 Task: Open an excel sheet and write heading  Navigate Sales. Add 10 people name  'David White, Emily Green, Andrew Baker, Madison Evans, Logan King, Grace Hill, Gabriel Young, Elizabeth Flores, Samuel Reed, Avery Nelson'Item code in between  1000-2000. Product range in between  5000-20000. Add Products   TOMS Shoe, UGG Shoe, Wolverine Shoe, Z-Coil Shoe, Adidas shoe, Gucci T-shirt, Louis Vuitton bag, Zara Shirt, H&M jeans, Chanel perfume.Choose quantity  1 to 10 commission 2 percent Total Add Amount. Save page  Navigate Sales templetes book
Action: Mouse moved to (126, 157)
Screenshot: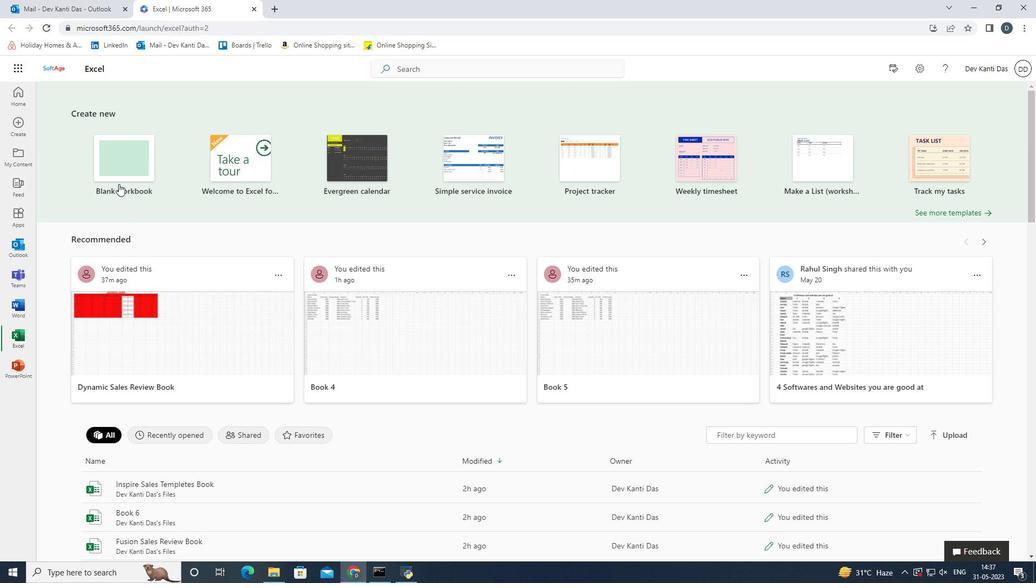 
Action: Mouse pressed left at (126, 157)
Screenshot: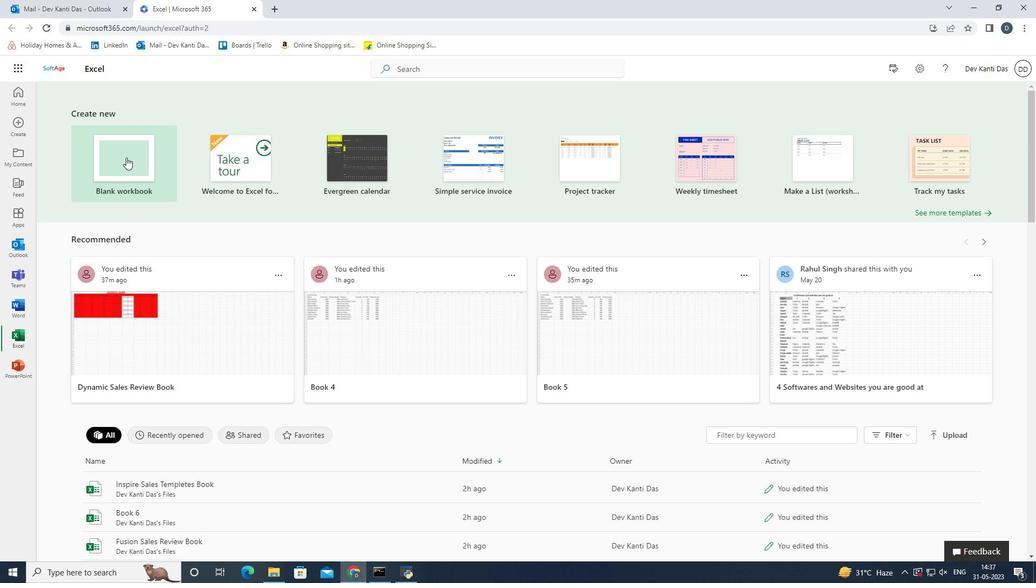 
Action: Mouse moved to (43, 184)
Screenshot: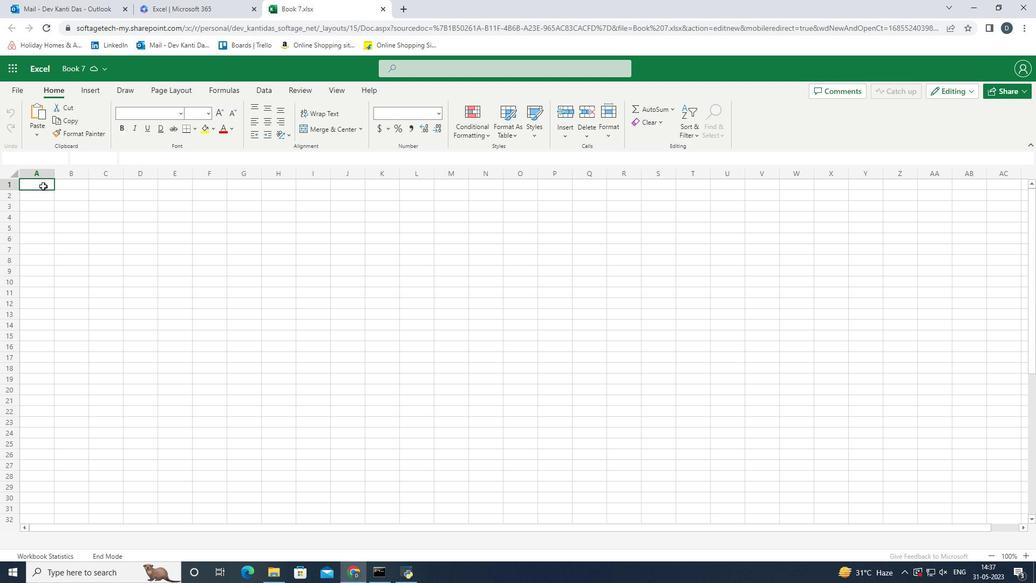 
Action: Mouse pressed left at (43, 184)
Screenshot: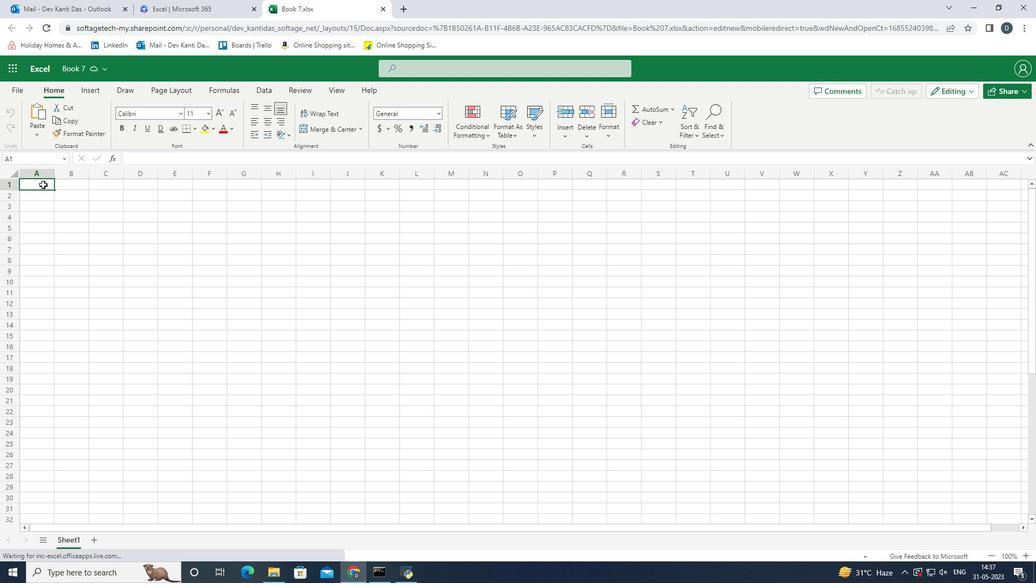 
Action: Key pressed <Key.shift><Key.shift><Key.shift><Key.shift><Key.shift><Key.shift><Key.shift><Key.shift>Navigate<Key.space><Key.shift>Sales<Key.enter>
Screenshot: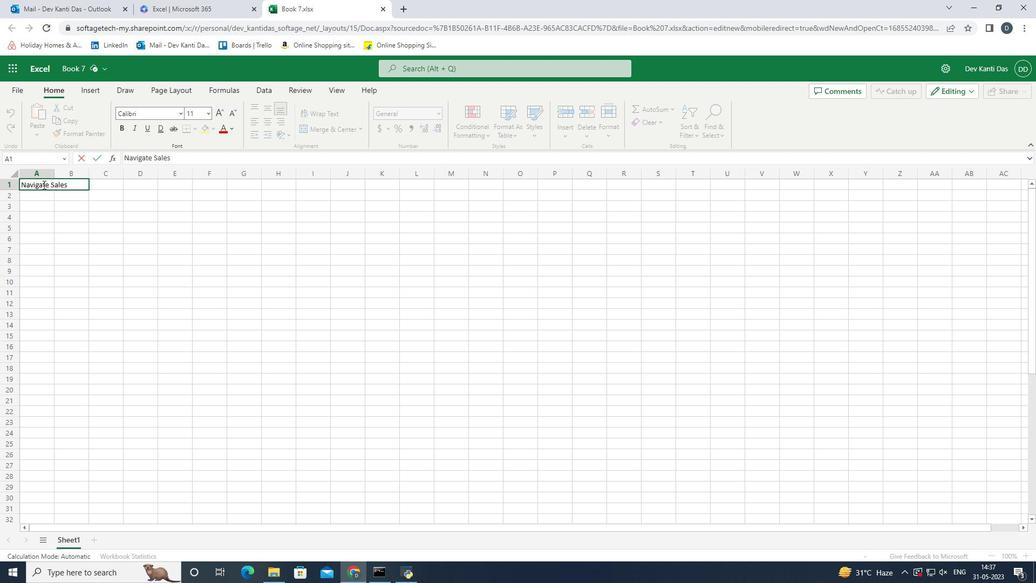 
Action: Mouse moved to (52, 177)
Screenshot: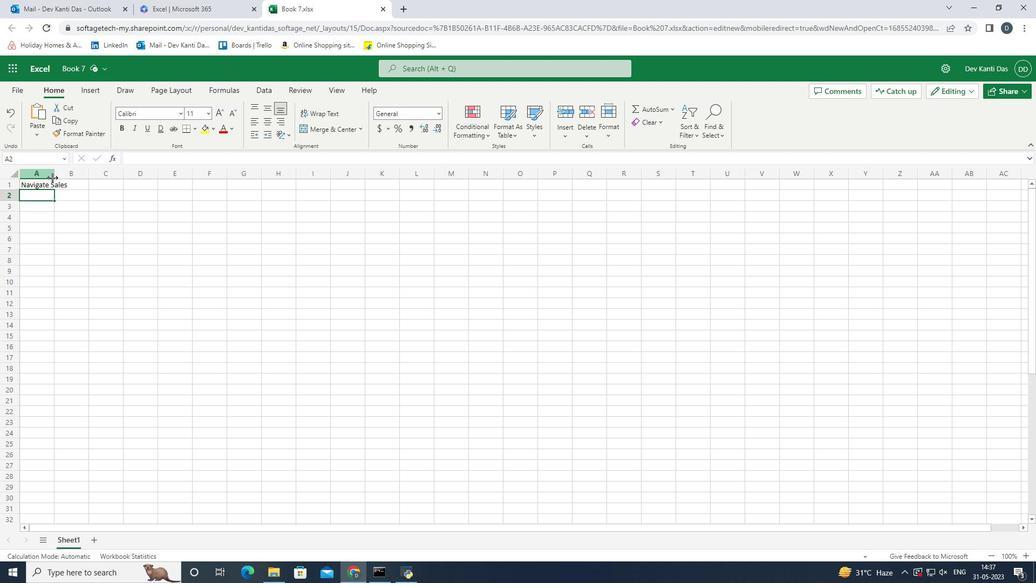 
Action: Mouse pressed left at (52, 177)
Screenshot: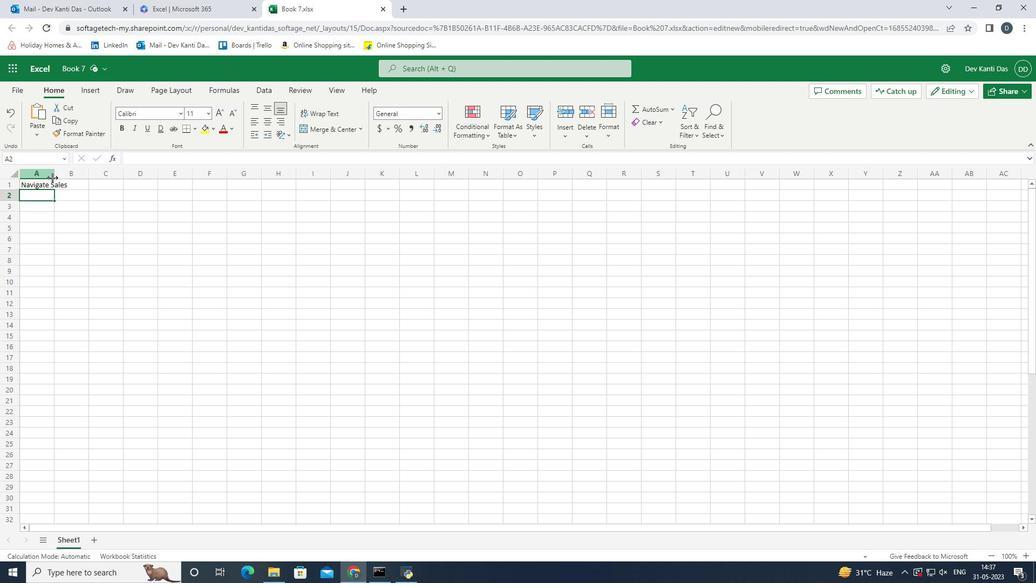 
Action: Mouse moved to (120, 283)
Screenshot: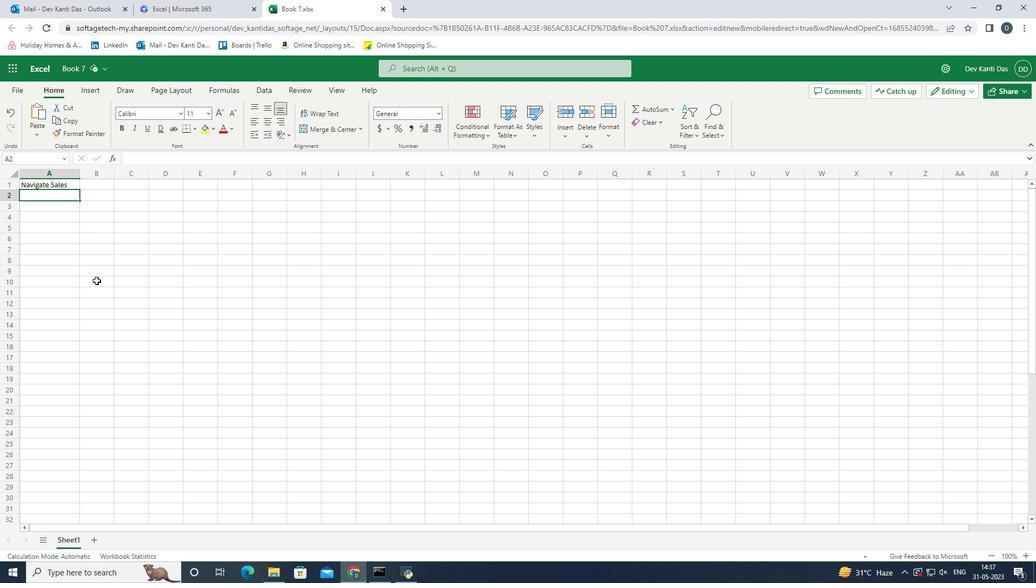 
Action: Key pressed <Key.shift>Name<Key.enter><Key.shift><Key.shift><Key.shift><Key.shift><Key.shift><Key.shift><Key.shift><Key.shift><Key.shift><Key.shift><Key.shift><Key.shift>David<Key.space><Key.shift>White<Key.enter><Key.shift>Emily<Key.space><Key.shift>Green<Key.enter><Key.shift>Andrew<Key.space><Key.shift>Baker<Key.enter><Key.shift_r><Key.shift_r><Key.shift_r>Madisnon<Key.space><Key.shift>Evans<Key.enter><Key.shift_r>Logan<Key.space><Key.shift_r><Key.shift_r><Key.shift_r><Key.shift_r><Key.shift_r><Key.shift_r><Key.shift_r><Key.shift_r><Key.shift_r>King<Key.enter><Key.shift><Key.shift><Key.shift><Key.shift>Grace<Key.space><Key.shift_r><Key.shift_r><Key.shift_r><Key.shift_r><Key.shift_r><Key.shift_r><Key.shift_r><Key.shift_r>Hill<Key.enter><Key.shift>Gabriel<Key.space><Key.shift><Key.shift><Key.shift><Key.shift><Key.shift><Key.shift><Key.shift><Key.shift><Key.shift><Key.shift><Key.shift><Key.shift><Key.shift><Key.shift><Key.shift><Key.shift><Key.shift><Key.shift><Key.shift><Key.shift><Key.shift><Key.shift><Key.shift><Key.shift><Key.shift><Key.shift><Key.shift><Key.shift><Key.shift><Key.shift><Key.shift><Key.shift><Key.shift><Key.shift><Key.shift><Key.shift><Key.shift><Key.shift><Key.shift><Key.shift><Key.shift><Key.shift><Key.shift><Key.shift><Key.shift><Key.shift><Key.shift><Key.shift><Key.shift><Key.shift><Key.shift><Key.shift><Key.shift><Key.shift><Key.shift><Key.shift><Key.shift><Key.shift><Key.shift><Key.shift><Key.shift><Key.shift><Key.shift><Key.shift>Young<Key.enter><Key.shift>Elizabeth<Key.space><Key.shift>Flores<Key.enter><Key.shift>Samuel<Key.space><Key.shift>Reed<Key.enter><Key.shift>Avery<Key.space><Key.shift_r><Key.shift_r><Key.shift_r><Key.shift_r>Nelson<Key.right><Key.up><Key.up><Key.up><Key.up><Key.up><Key.up><Key.up><Key.up><Key.up><Key.up>
Screenshot: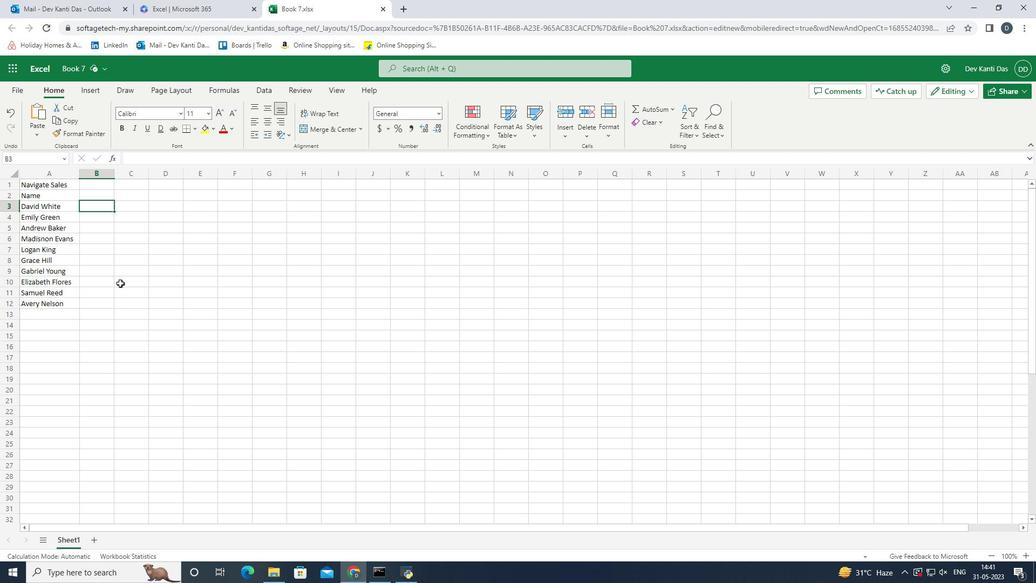 
Action: Mouse moved to (193, 271)
Screenshot: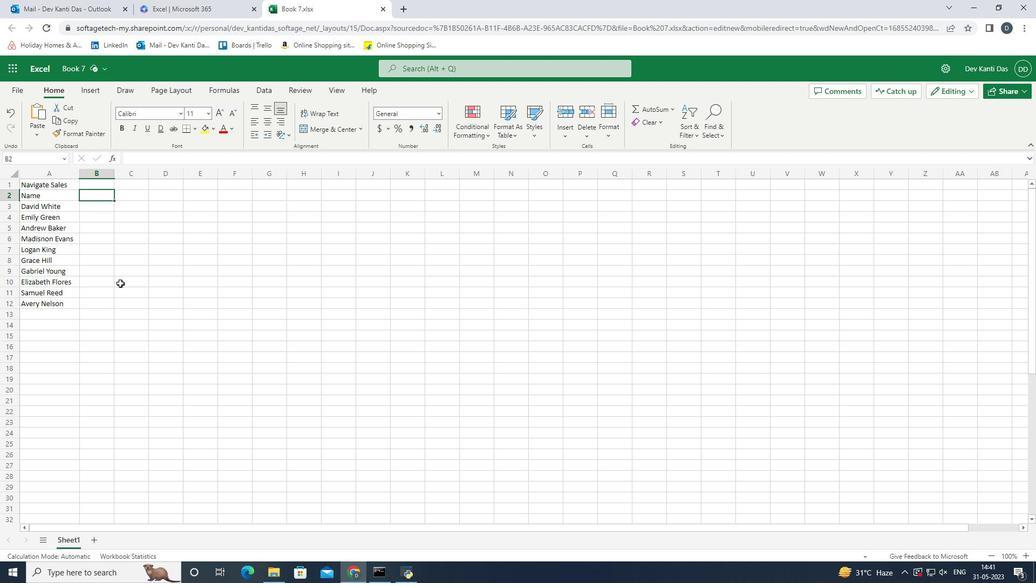
Action: Key pressed <Key.shift><Key.shift><Key.shift><Key.shift><Key.shift>Item<Key.space><Key.shift>Code<Key.enter>
Screenshot: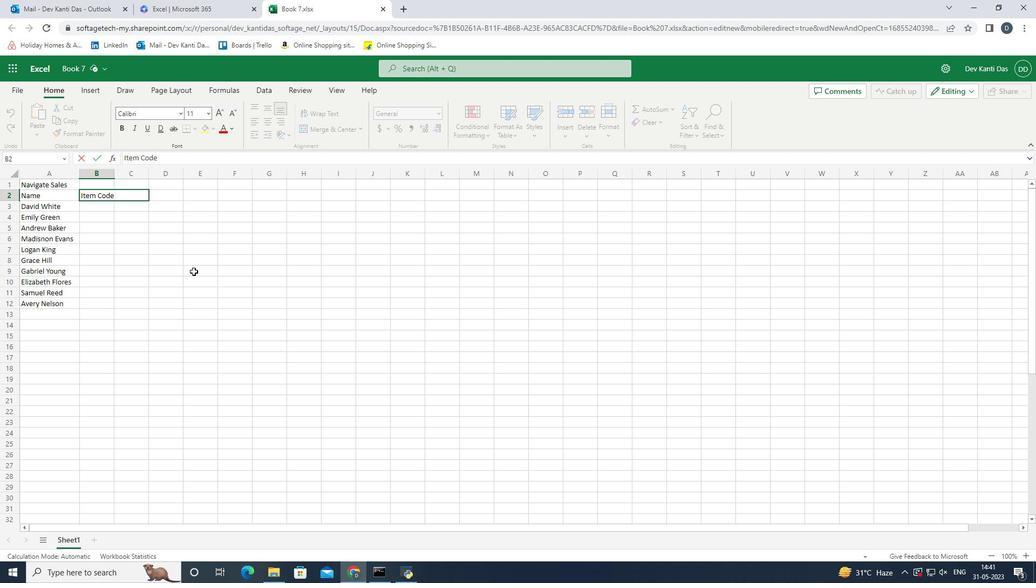 
Action: Mouse moved to (114, 176)
Screenshot: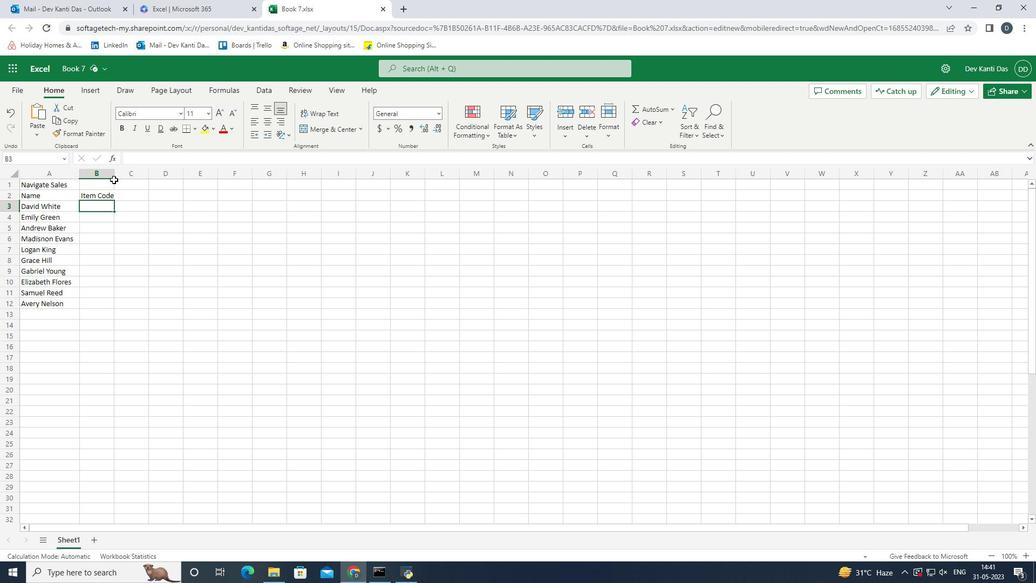 
Action: Mouse pressed left at (114, 176)
Screenshot: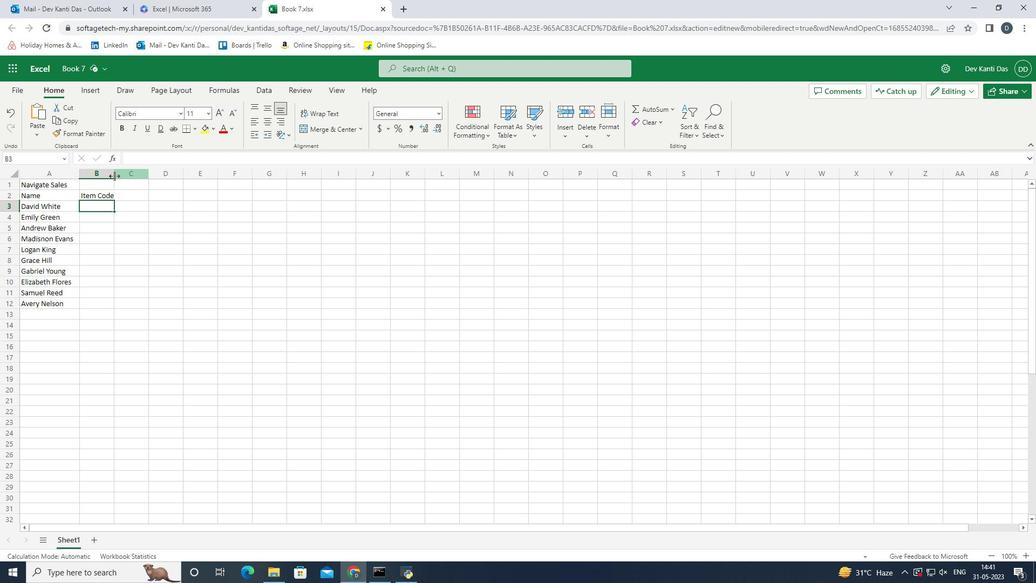 
Action: Mouse moved to (223, 234)
Screenshot: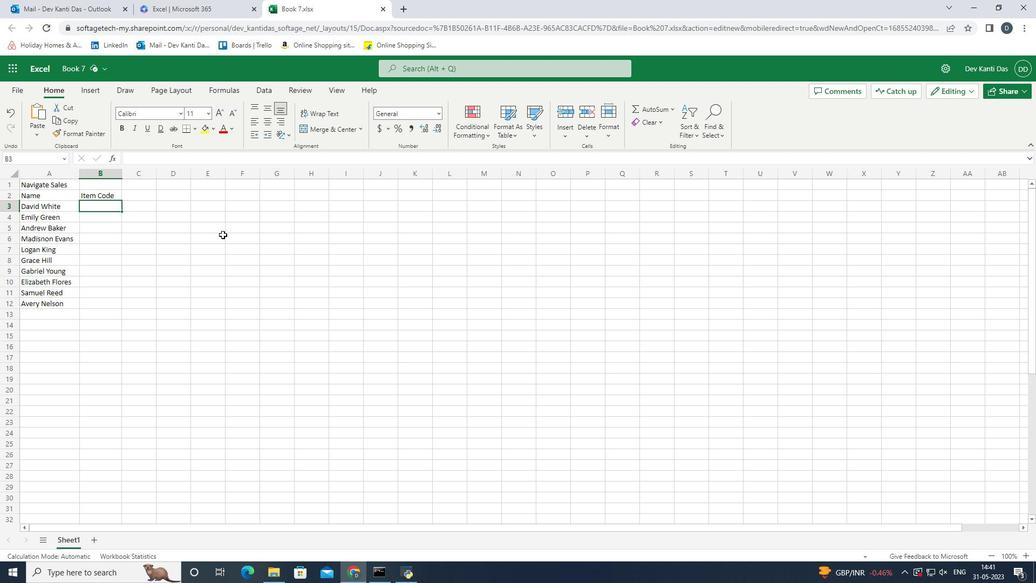 
Action: Key pressed 1100
Screenshot: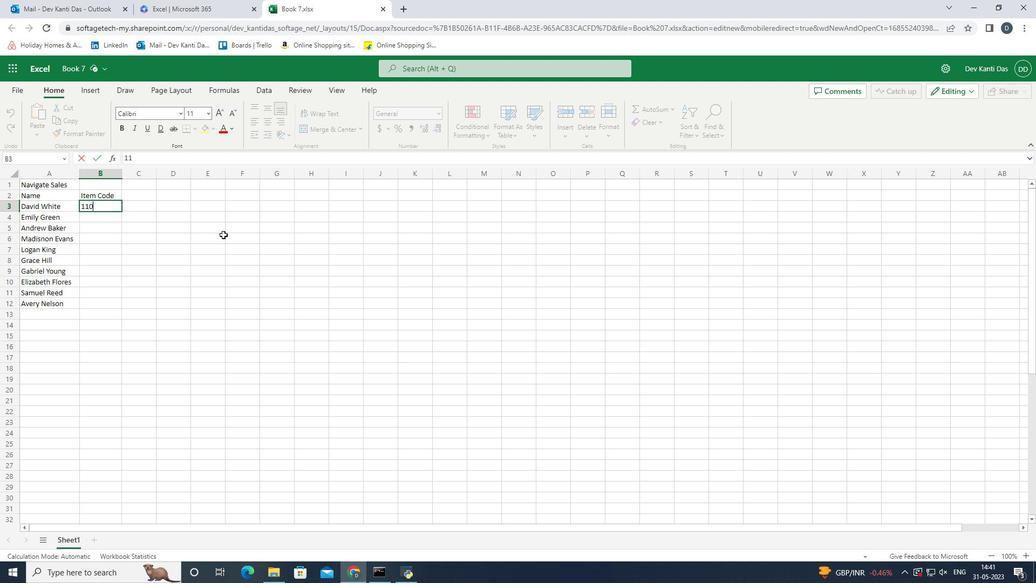 
Action: Mouse moved to (224, 234)
Screenshot: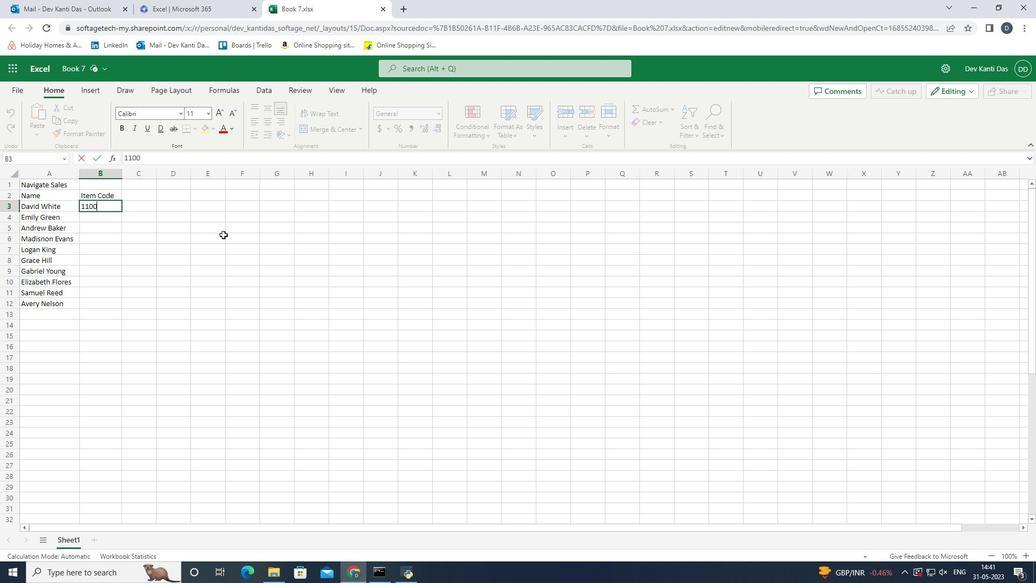 
Action: Key pressed <Key.enter>1200<Key.enter>1300<Key.enter>1400<Key.enter>1500<Key.enter>1600<Key.enter>1700<Key.enter>1800<Key.enter>1900<Key.enter>2000<Key.right><Key.up><Key.up><Key.up><Key.up><Key.up><Key.up><Key.up><Key.up><Key.up><Key.up><Key.shift>Product<Key.space><Key.shift>Range<Key.down>
Screenshot: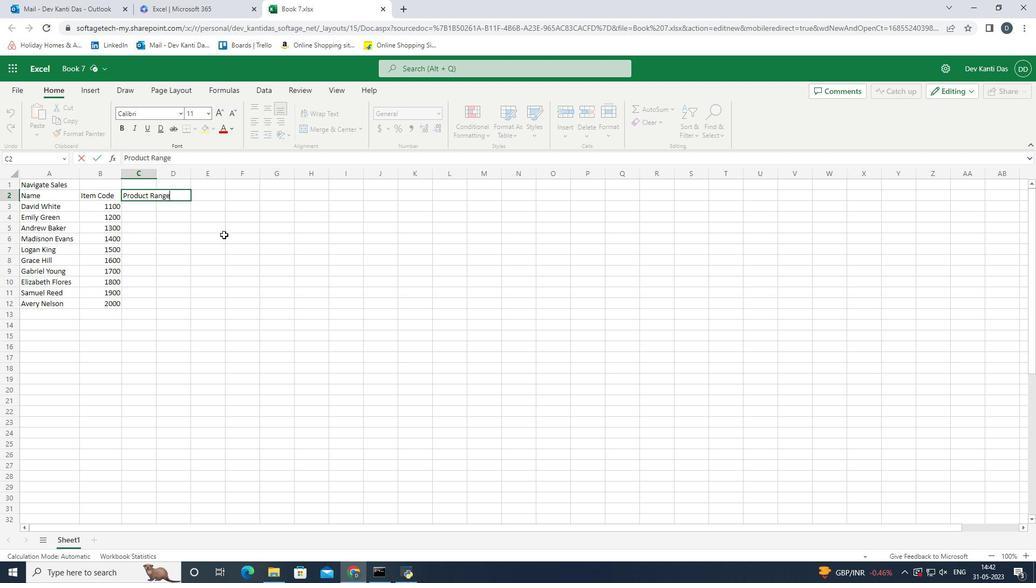 
Action: Mouse moved to (155, 172)
Screenshot: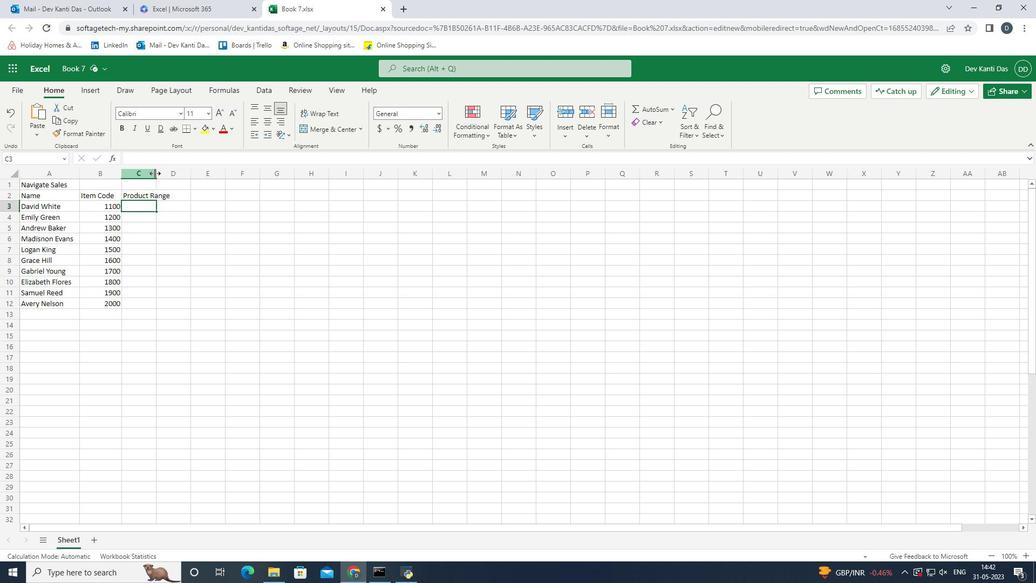 
Action: Mouse pressed left at (155, 172)
Screenshot: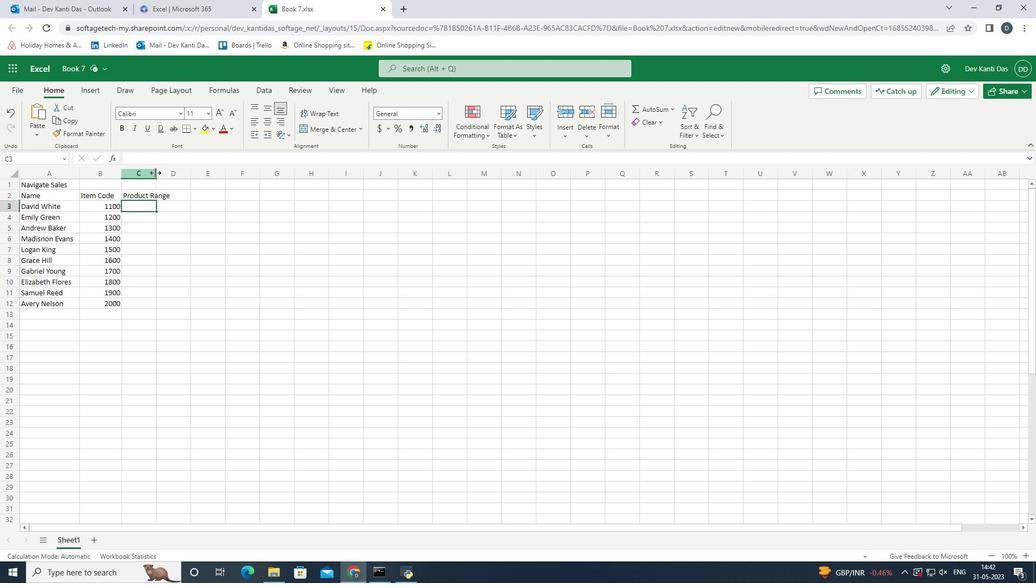 
Action: Mouse moved to (291, 248)
Screenshot: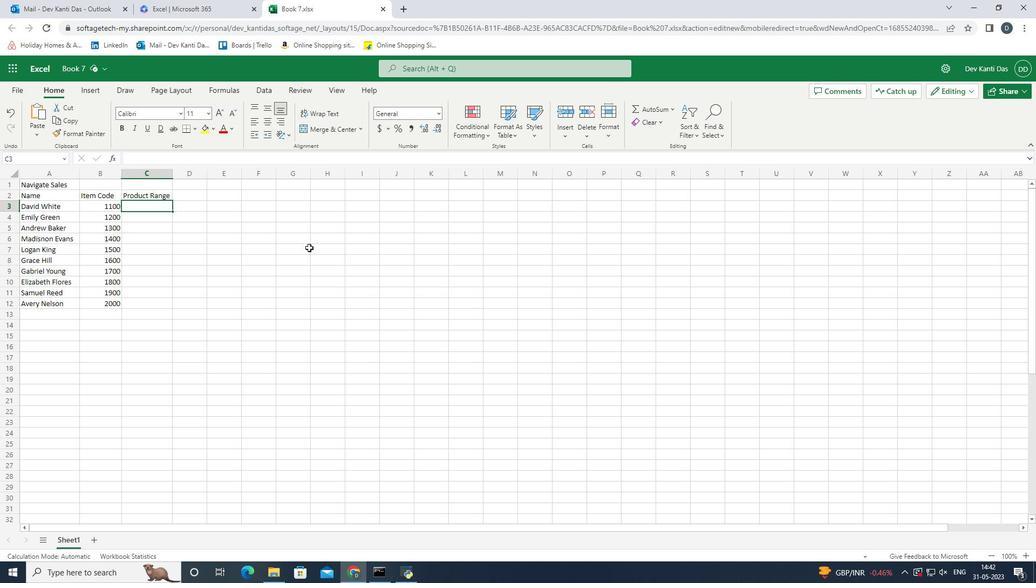 
Action: Key pressed 5300<Key.enter>5600<Key.enter>5900<Key.enter>6200<Key.enter>6500<Key.enter>6800<Key.enter>7
Screenshot: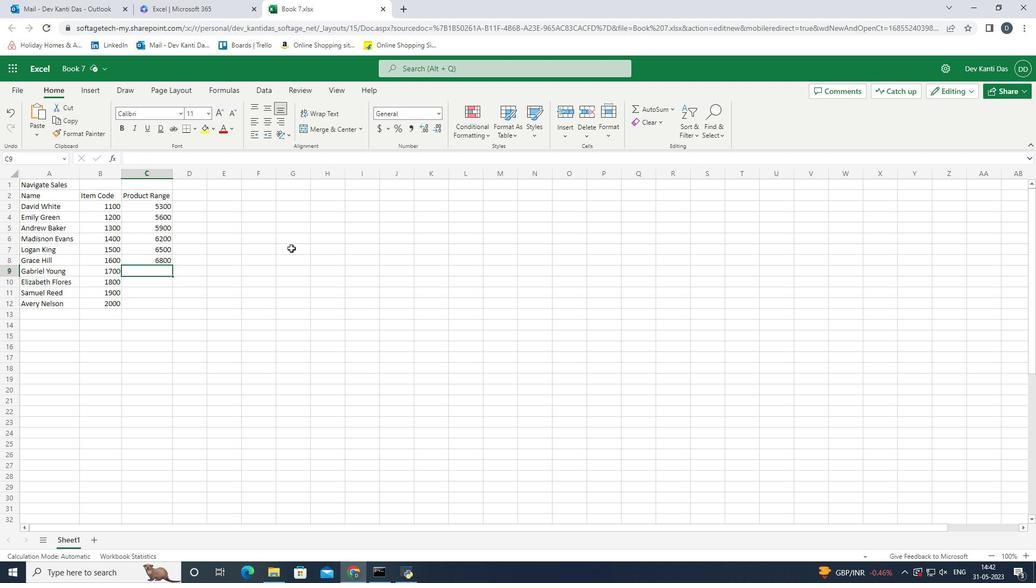 
Action: Mouse moved to (362, 253)
Screenshot: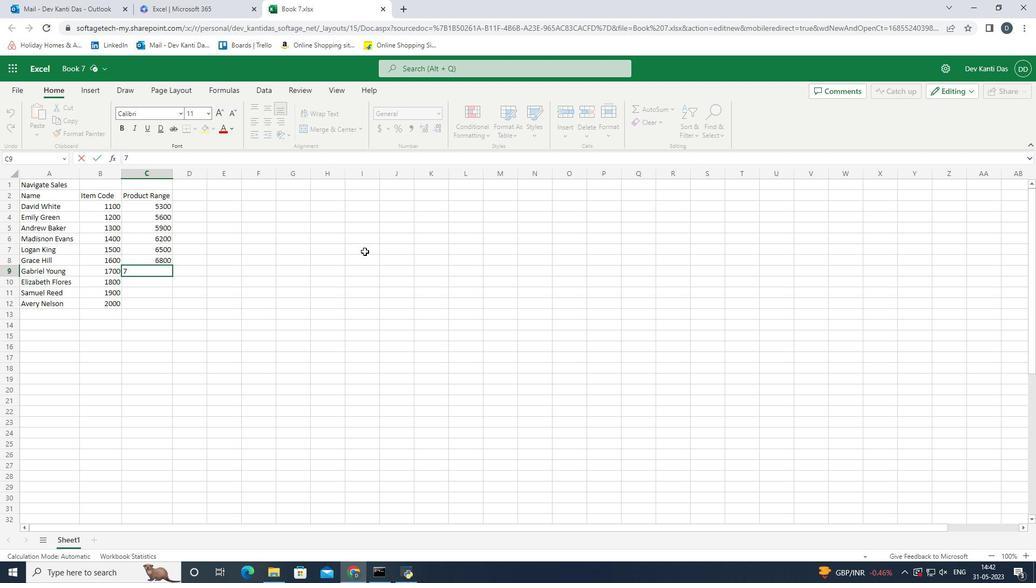 
Action: Key pressed 100<Key.enter>7400
Screenshot: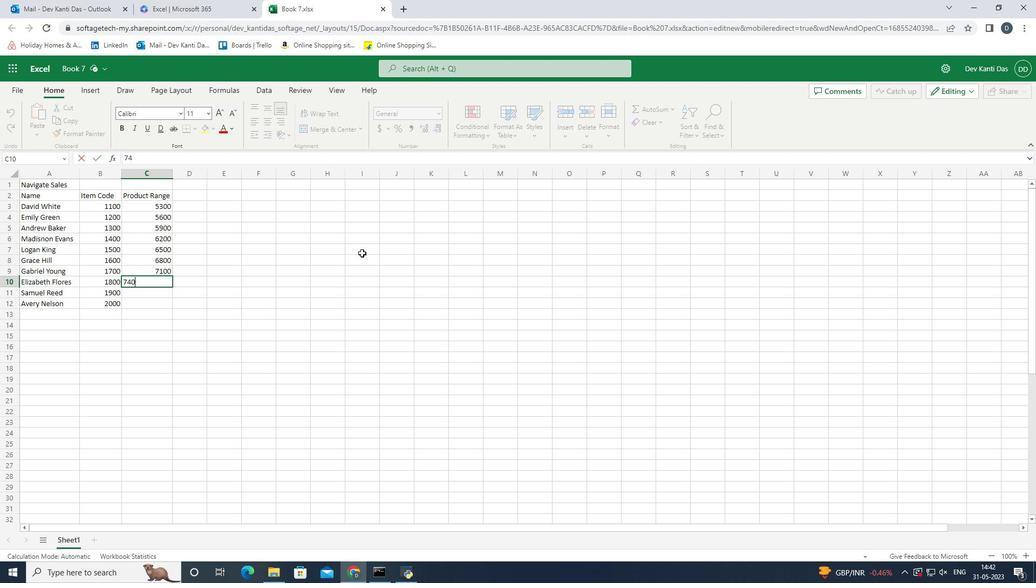 
Action: Mouse moved to (442, 282)
Screenshot: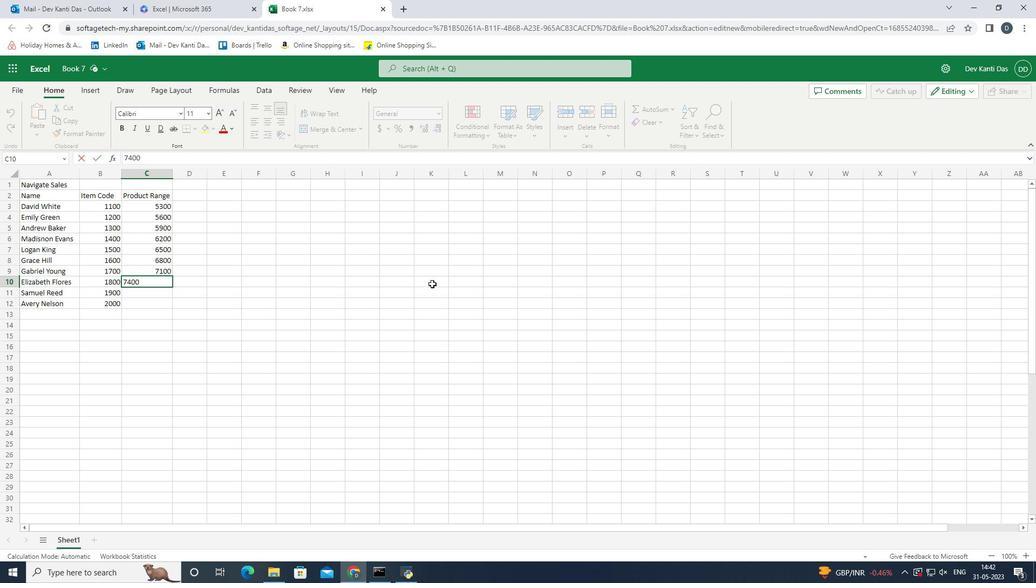 
Action: Key pressed <Key.enter>7700<Key.enter>8<Key.backspace><Key.up><Key.backspace><Key.up><Key.backspace><Key.up><Key.backspace><Key.up><Key.backspace><Key.up><Key.backspace><Key.up><Key.backspace><Key.up><Key.backspace><Key.up><Key.backspace><Key.up><Key.backspace><Key.down><Key.up><Key.down><Key.up>6500<Key.enter>=6500+1500<Key.enter>=<Key.backspace>9500<Key.enter>11000<Key.enter>
Screenshot: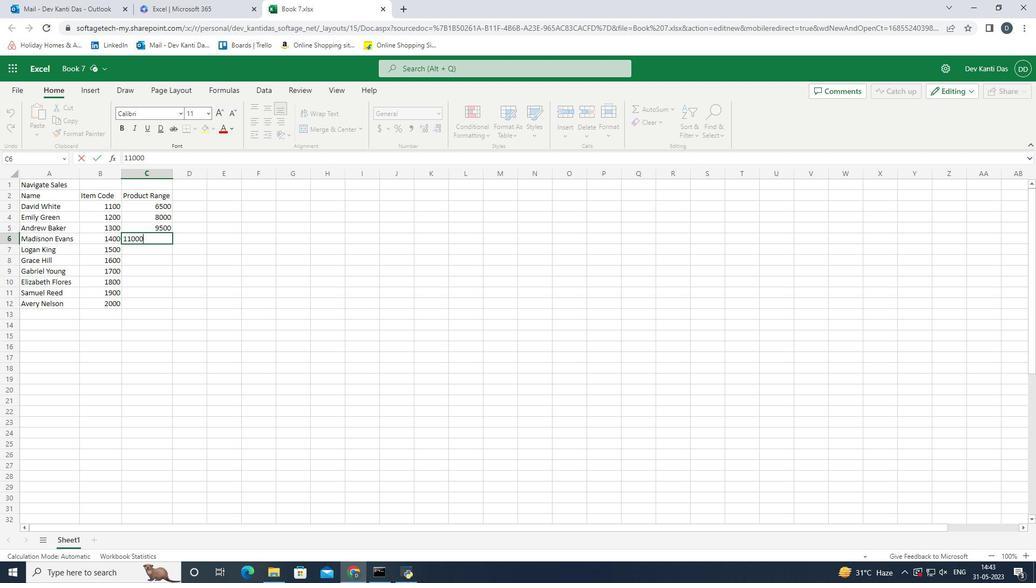 
Action: Mouse moved to (548, 334)
Screenshot: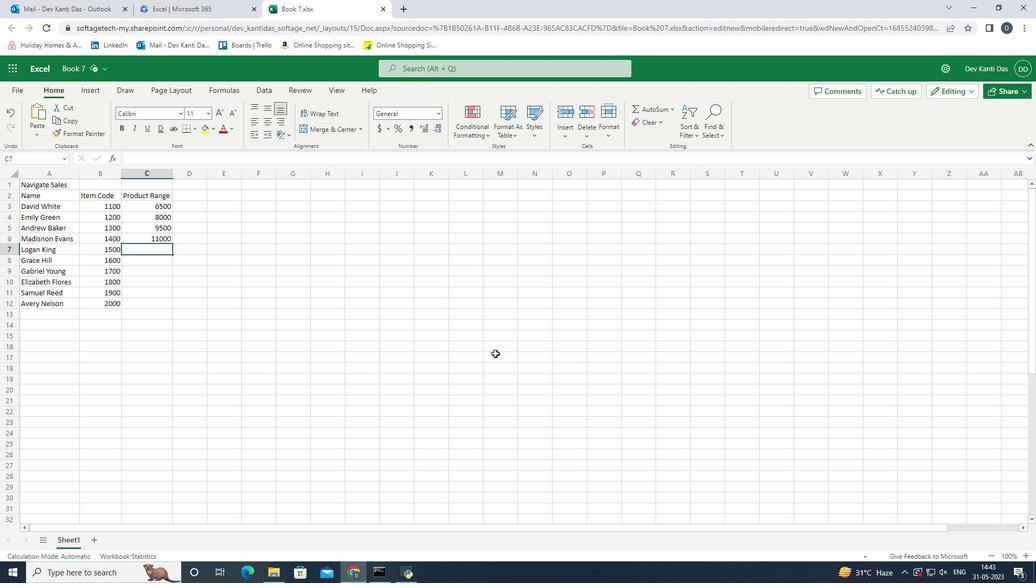 
Action: Key pressed 12500<Key.enter>1400<Key.enter><Key.up>14000<Key.enter>15500<Key.enter>17000<Key.enter>17500<Key.enter>19000<Key.enter><Key.up><Key.up><Key.up><Key.up><Key.up><Key.up><Key.up><Key.up><Key.up><Key.up><Key.down><Key.up><Key.down><Key.up><Key.down><Key.down><Key.down><Key.down><Key.down><Key.down><Key.down><Key.down><Key.down><Key.right><Key.right><Key.left><Key.up><Key.up><Key.up><Key.up><Key.up><Key.up><Key.up><Key.up><Key.up><Key.up>
Screenshot: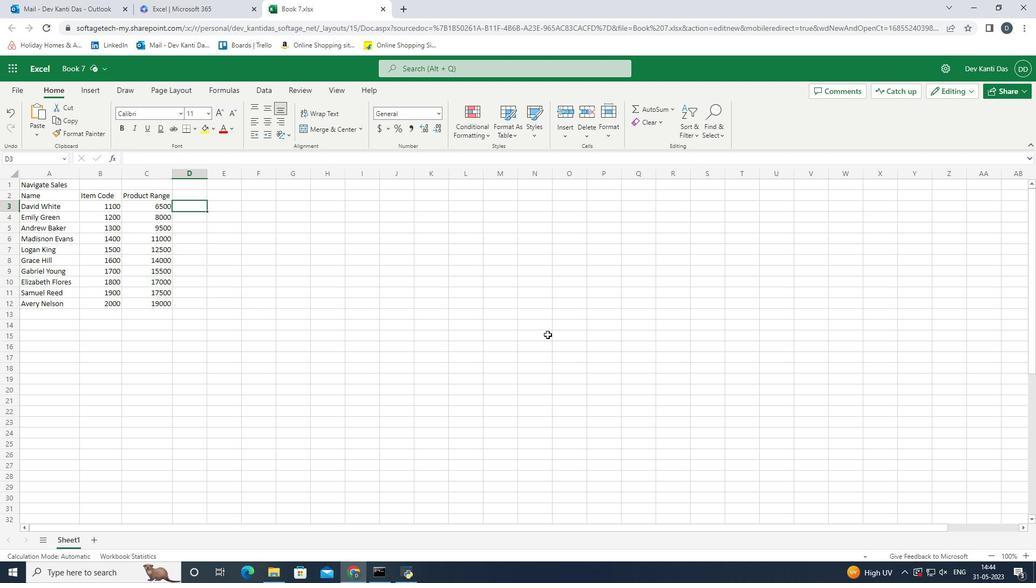
Action: Mouse moved to (563, 377)
Screenshot: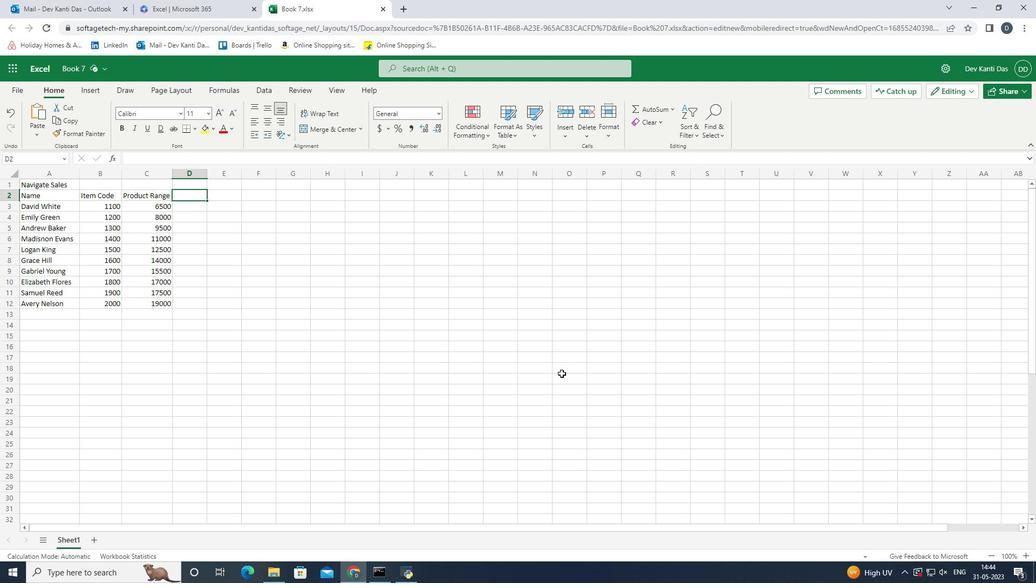 
Action: Key pressed <Key.shift><Key.shift><Key.shift><Key.shift><Key.shift><Key.shift><Key.shift><Key.shift><Key.shift><Key.shift><Key.shift>Product<Key.enter><Key.shift>TOMS<Key.space><Key.shift>Shoe<Key.enter><Key.shift>U<Key.shift><Key.shift><Key.shift><Key.shift><Key.shift><Key.shift><Key.shift><Key.shift>GG<Key.space><Key.shift>Shoe<Key.enter>
Screenshot: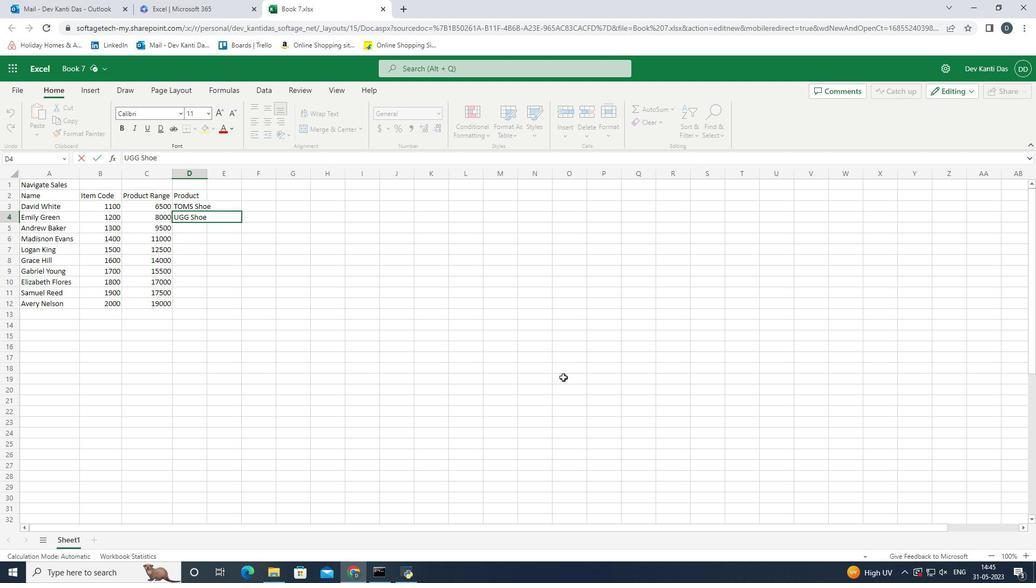 
Action: Mouse moved to (479, 348)
Screenshot: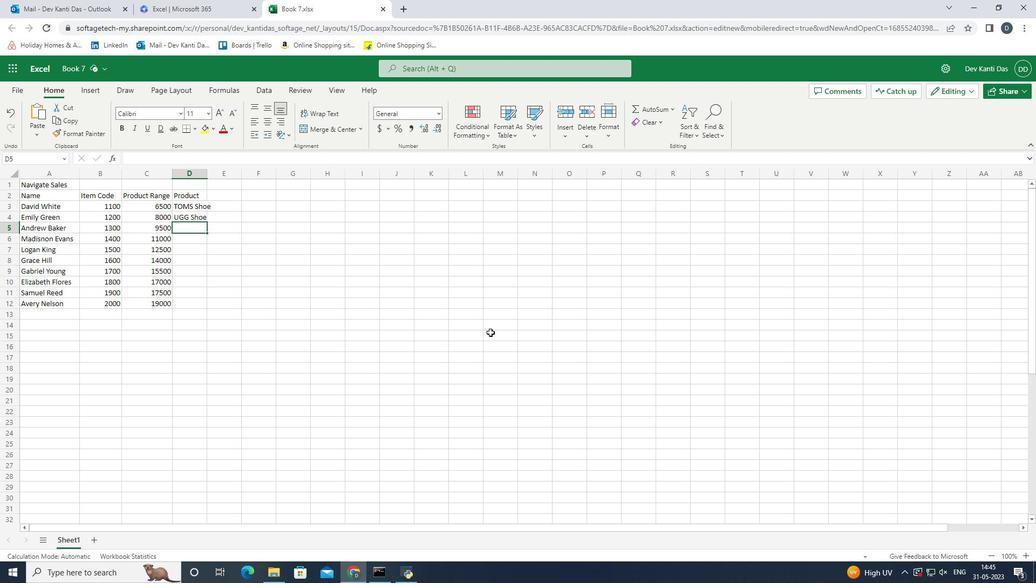 
Action: Key pressed <Key.shift><Key.shift><Key.shift><Key.shift><Key.shift><Key.shift><Key.shift><Key.shift><Key.shift><Key.shift><Key.shift>Wolverine<Key.space><Key.shift>Shoe<Key.enter><Key.shift>Z-<Key.shift>Coil<Key.space><Key.shift>Shoe<Key.enter><Key.shift>Adidas<Key.space><Key.shift>Shoe<Key.enter><Key.shift>Gucci<Key.space><Key.shift>T-shirt<Key.enter><Key.shift_r>Louis<Key.space><Key.shift><Key.shift>Vuitton<Key.space>bag<Key.enter><Key.shift>Zara<Key.space><Key.shift>Shirt<Key.enter><Key.shift_r><Key.shift_r><Key.shift_r><Key.shift_r><Key.shift_r><Key.shift_r>H<Key.shift><Key.shift><Key.shift><Key.shift><Key.shift><Key.shift><Key.shift><Key.shift><Key.shift><Key.shift><Key.shift><Key.shift><Key.shift><Key.shift><Key.shift><Key.shift><Key.shift><Key.shift><Key.shift><Key.shift><Key.shift><Key.shift><Key.shift><Key.shift><Key.shift><Key.shift><Key.shift><Key.shift><Key.shift><Key.shift>&<Key.shift><Key.shift><Key.shift><Key.shift><Key.shift><Key.shift>M<Key.space><Key.shift_r>Jeans<Key.enter><Key.shift><Key.shift><Key.shift><Key.shift><Key.shift><Key.shift><Key.shift><Key.shift><Key.shift><Key.shift><Key.shift><Key.shift><Key.shift><Key.shift><Key.shift><Key.shift><Key.shift><Key.shift><Key.shift><Key.shift><Key.shift><Key.shift><Key.shift><Key.shift><Key.shift><Key.shift><Key.shift><Key.shift>Chanel<Key.space><Key.shift_r>Perfume<Key.right>
Screenshot: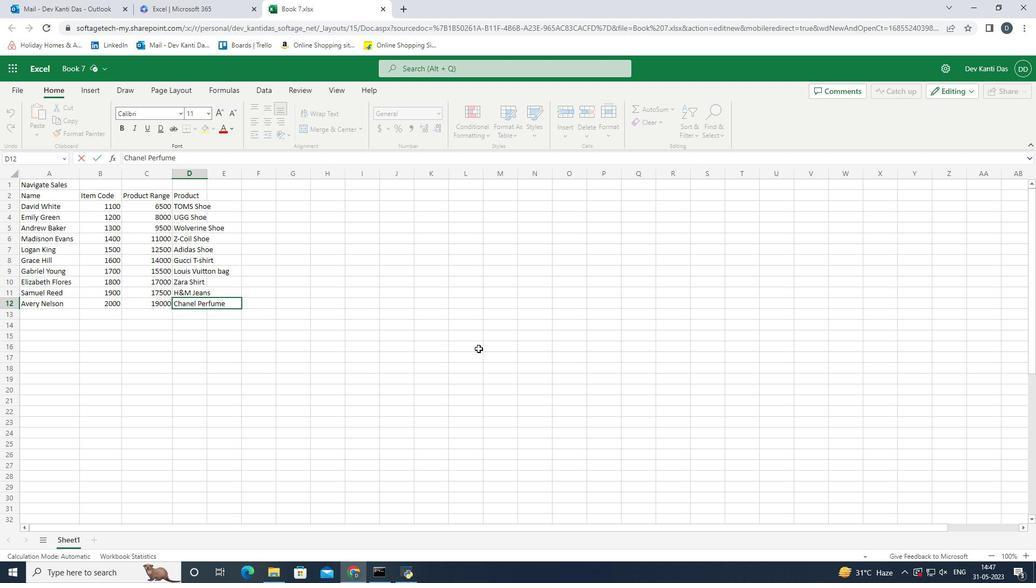 
Action: Mouse moved to (206, 174)
Screenshot: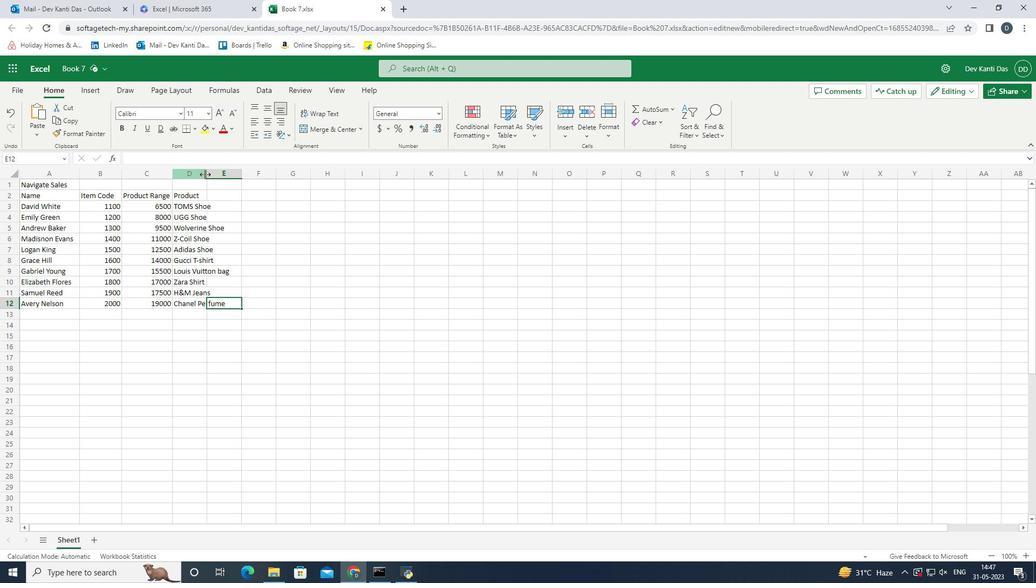 
Action: Mouse pressed left at (206, 174)
Screenshot: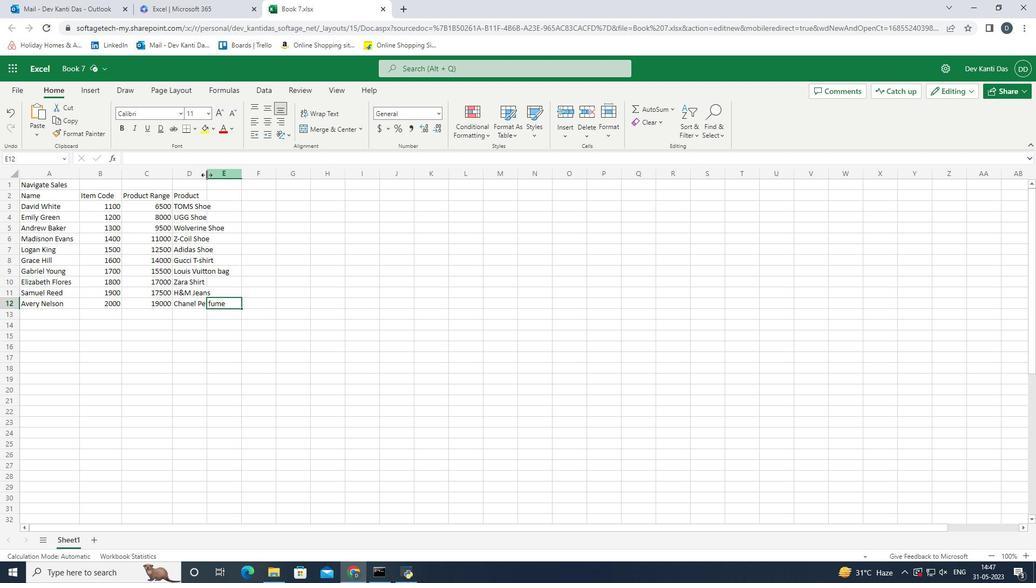 
Action: Mouse moved to (252, 192)
Screenshot: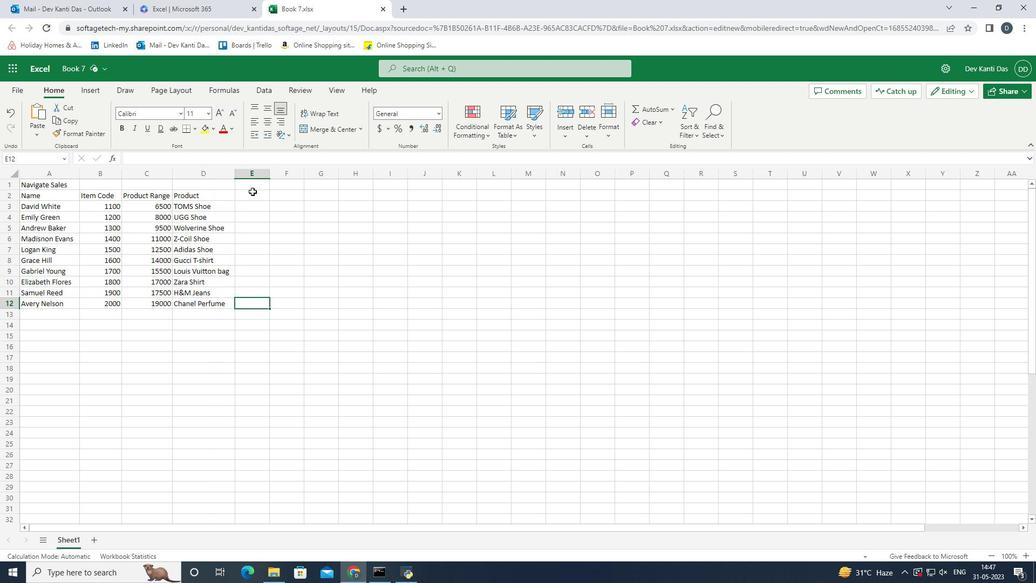
Action: Mouse pressed left at (252, 192)
Screenshot: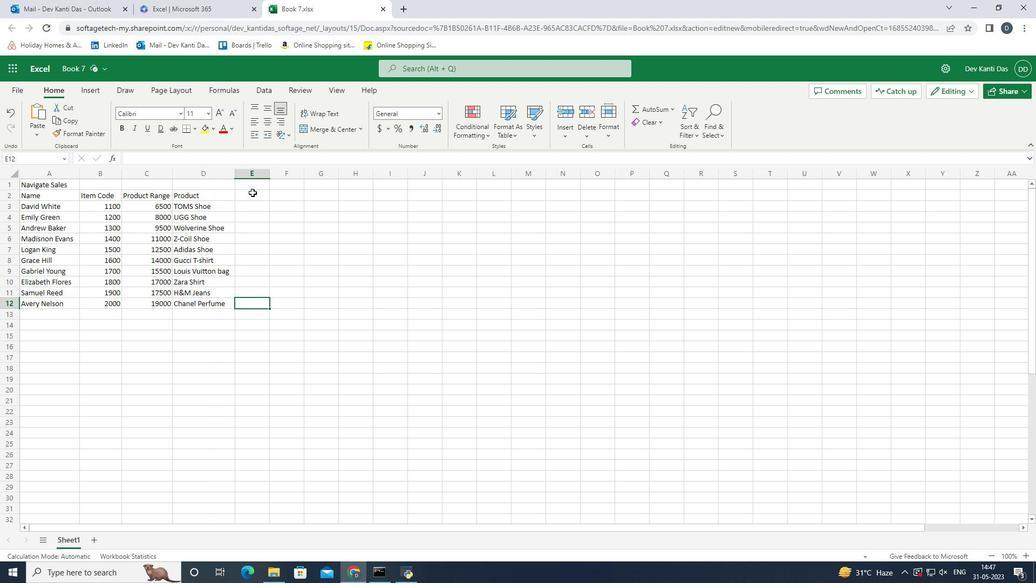 
Action: Mouse moved to (297, 208)
Screenshot: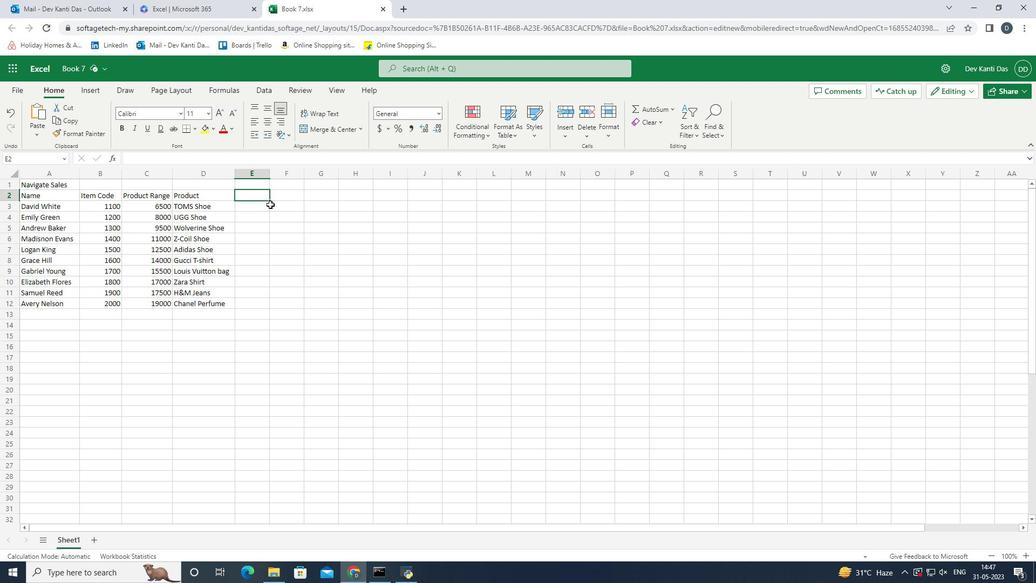 
Action: Key pressed <Key.shift>Quantity<Key.enter>
Screenshot: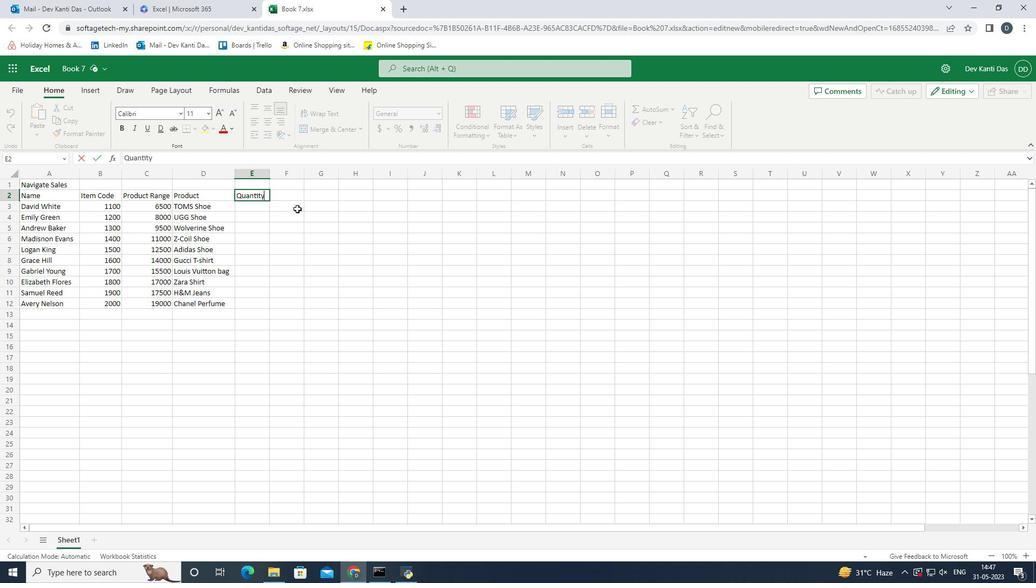 
Action: Mouse moved to (430, 287)
Screenshot: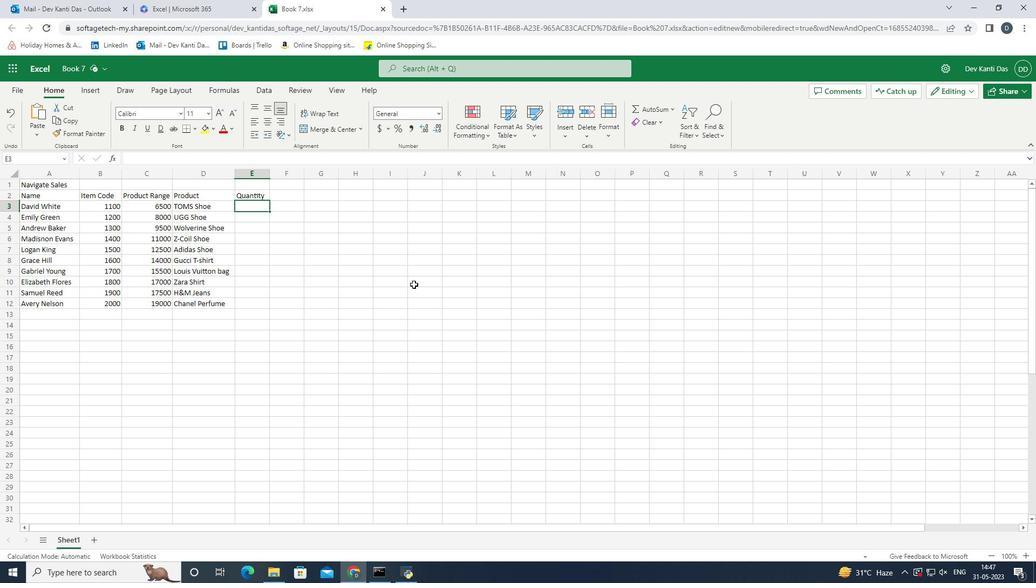 
Action: Key pressed 2<Key.enter>2<Key.enter>5<Key.enter>7<Key.enter>9<Key.enter>8<Key.enter>6<Key.enter>10<Key.enter>2<Key.enter>1<Key.right><Key.up><Key.up><Key.up><Key.up><Key.up><Key.up><Key.up><Key.up><Key.up><Key.up>
Screenshot: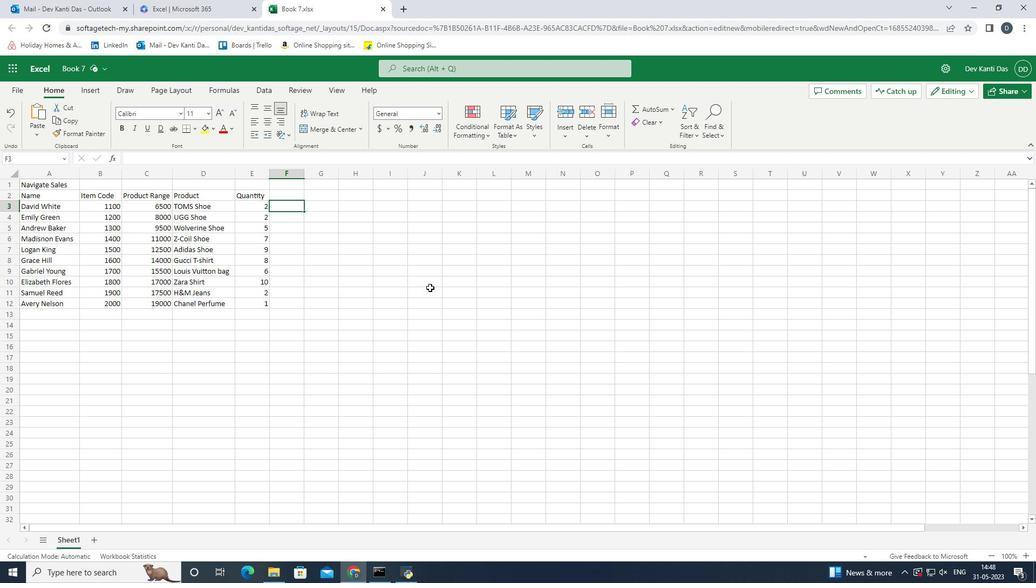 
Action: Mouse moved to (453, 316)
Screenshot: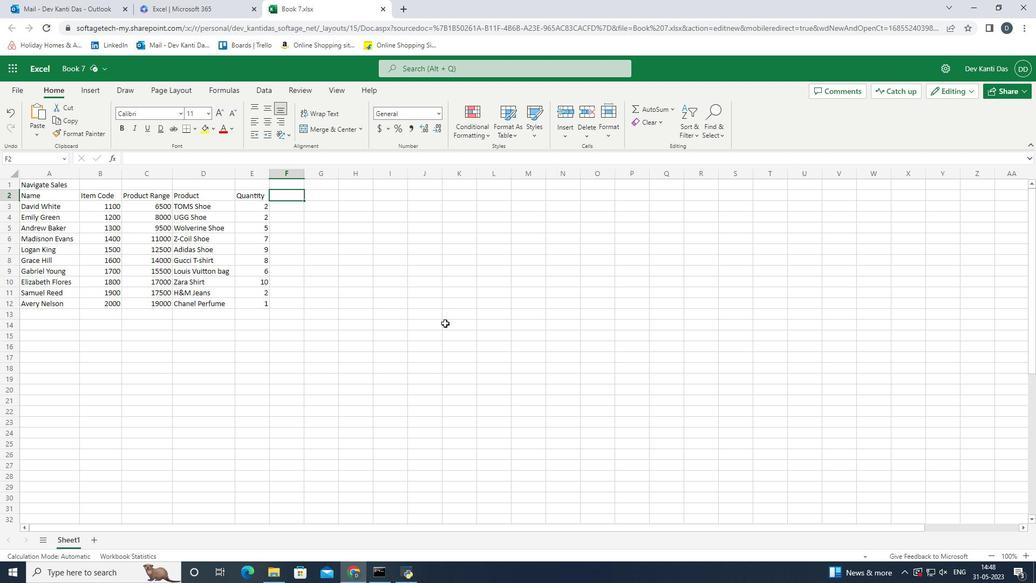 
Action: Key pressed <Key.shift>Commission<Key.space>2<Key.shift><Key.shift><Key.shift><Key.shift><Key.shift><Key.shift><Key.shift><Key.shift><Key.shift><Key.shift>%<Key.enter>
Screenshot: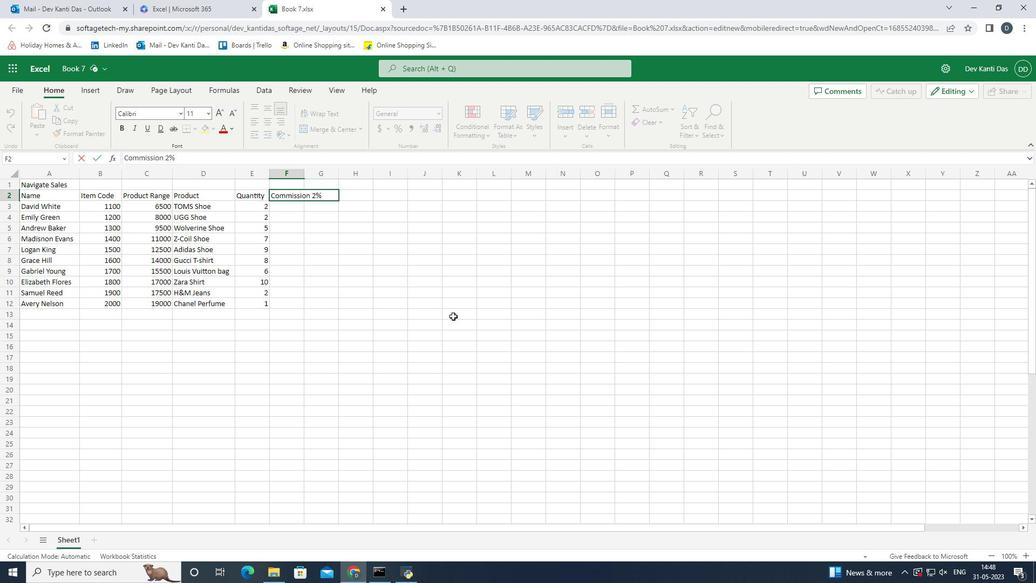 
Action: Mouse moved to (304, 174)
Screenshot: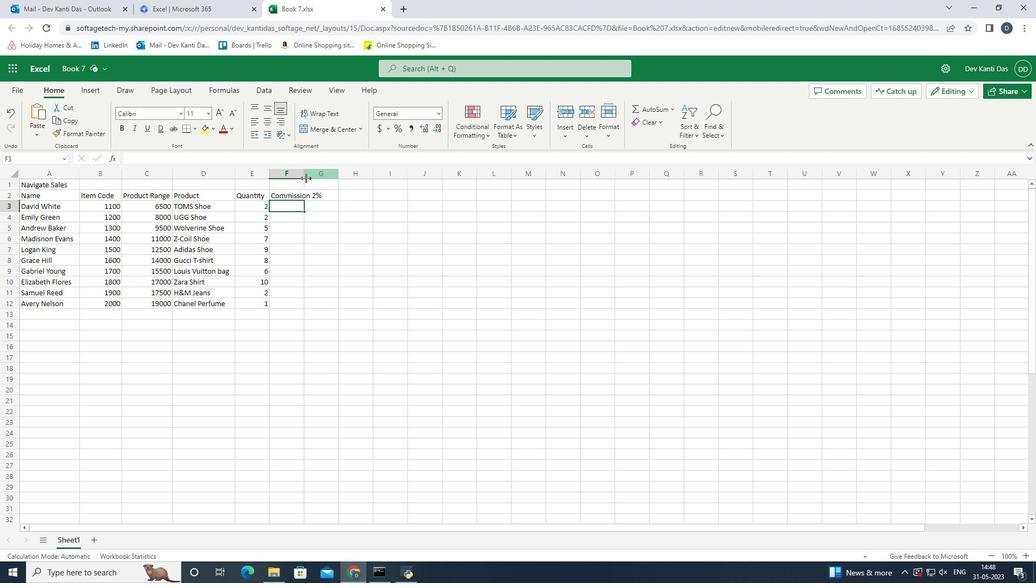 
Action: Mouse pressed left at (304, 174)
Screenshot: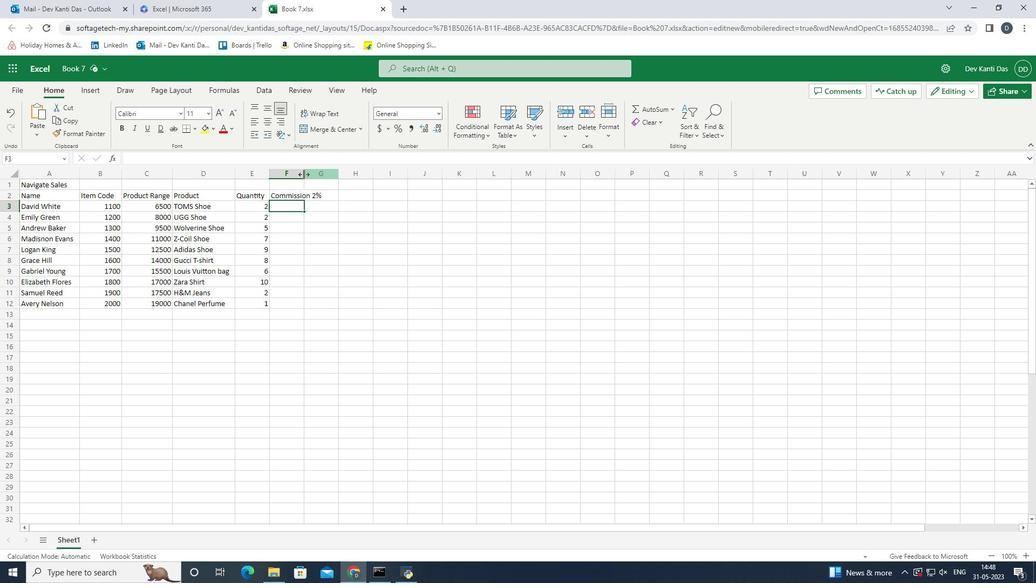 
Action: Mouse moved to (309, 194)
Screenshot: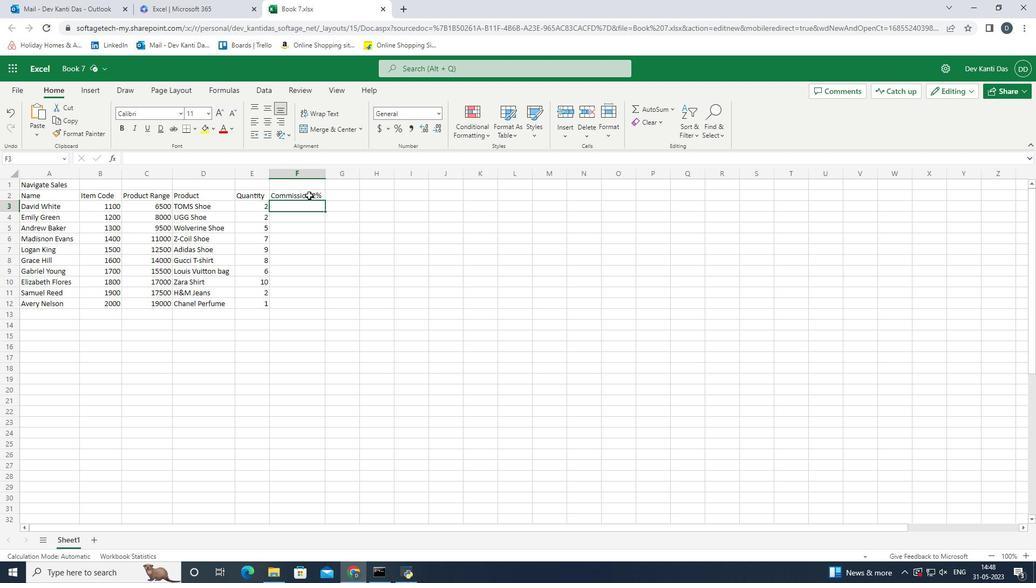 
Action: Mouse pressed left at (309, 194)
Screenshot: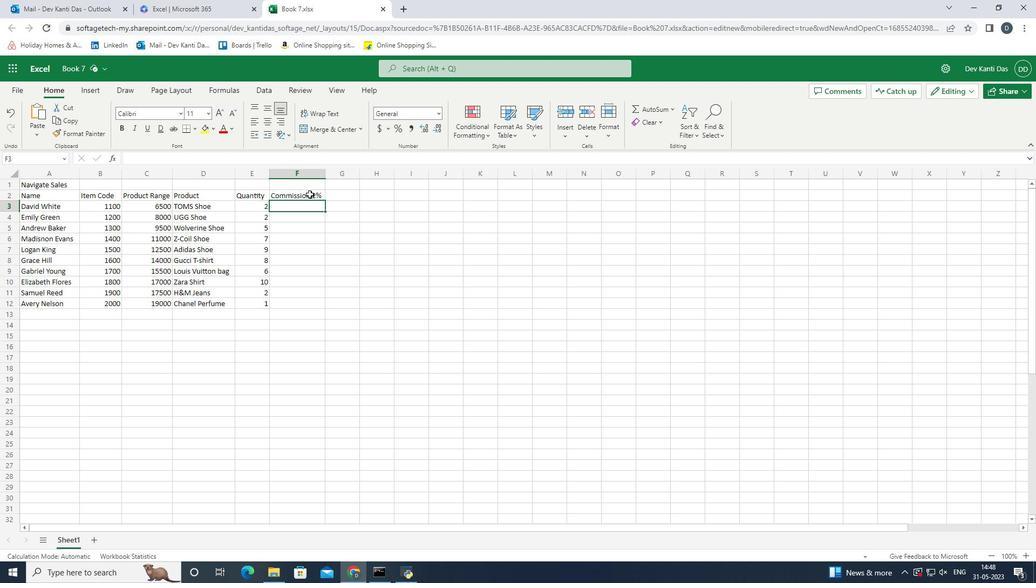 
Action: Mouse moved to (308, 204)
Screenshot: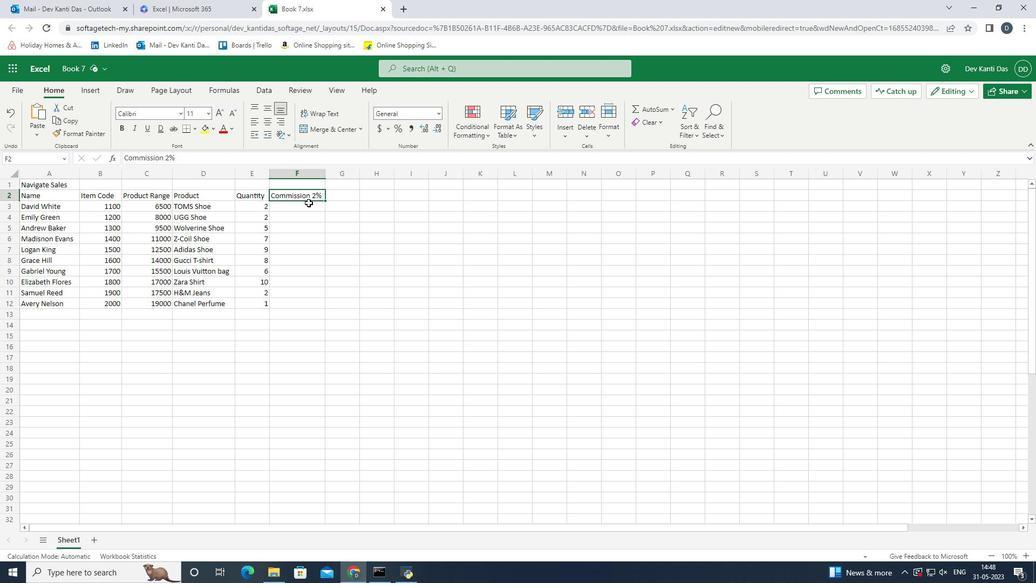 
Action: Mouse pressed left at (308, 204)
Screenshot: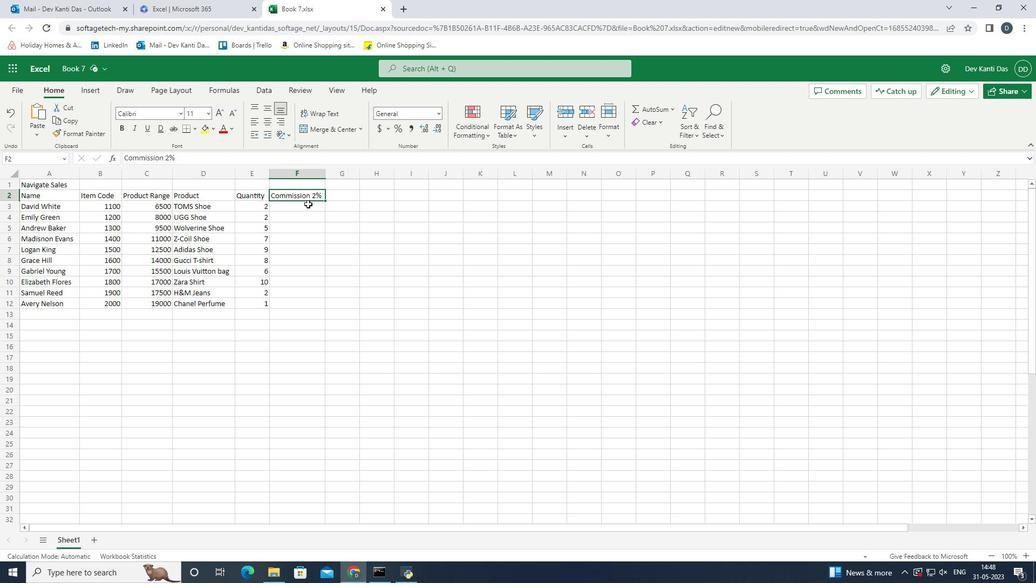 
Action: Mouse moved to (498, 280)
Screenshot: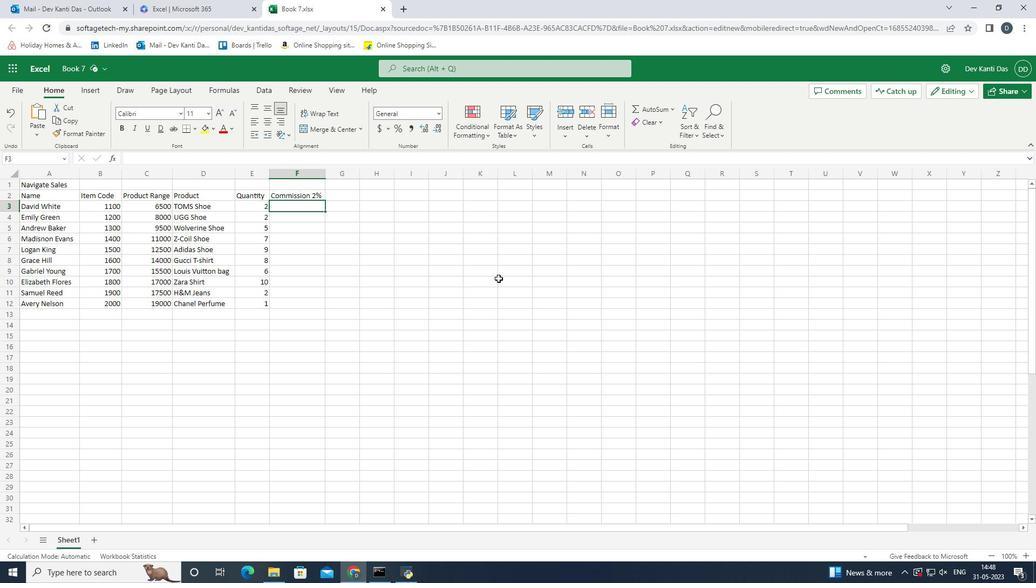 
Action: Key pressed =6500*2<Key.shift>%<Key.enter>=8000*2<Key.shift><Key.shift><Key.shift><Key.shift><Key.shift><Key.shift><Key.shift><Key.shift><Key.shift>%<Key.enter><Key.up><Key.down>=9500*2<Key.shift>%<Key.enter><Key.up><Key.up><Key.down><Key.down>210<Key.enter>240<Key.enter>270<Key.enter>300<Key.enter>330<Key.enter>360<Key.enter>390<Key.down><Key.right><Key.up><Key.up><Key.up><Key.up><Key.up><Key.up><Key.up><Key.up><Key.up><Key.up><Key.up><Key.down><Key.up><Key.shift>Total<Key.space><Key.shift>Amount<Key.enter>=6500+130<Key.enter><Key.up><Key.backspace>
Screenshot: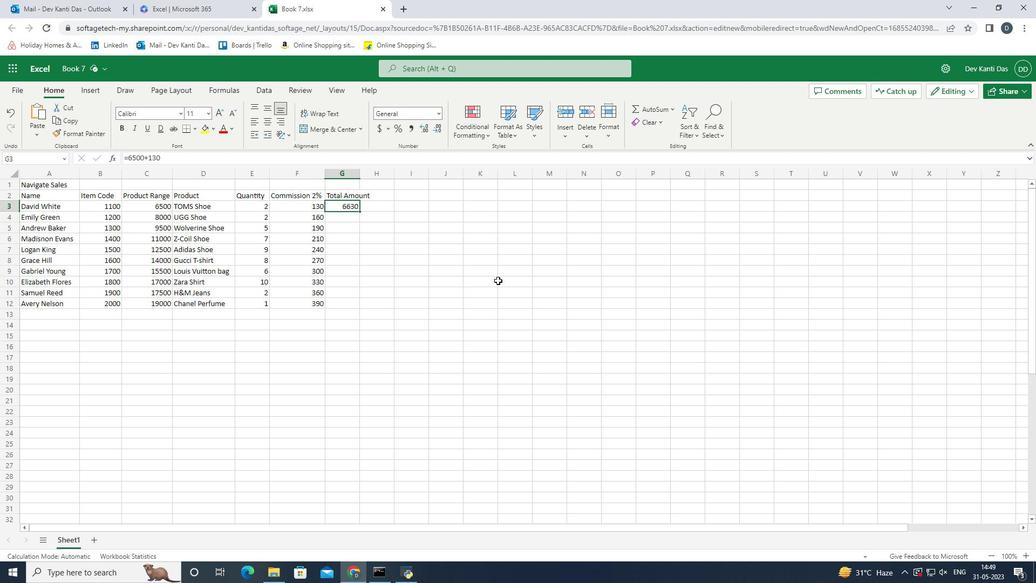 
Action: Mouse moved to (342, 195)
Screenshot: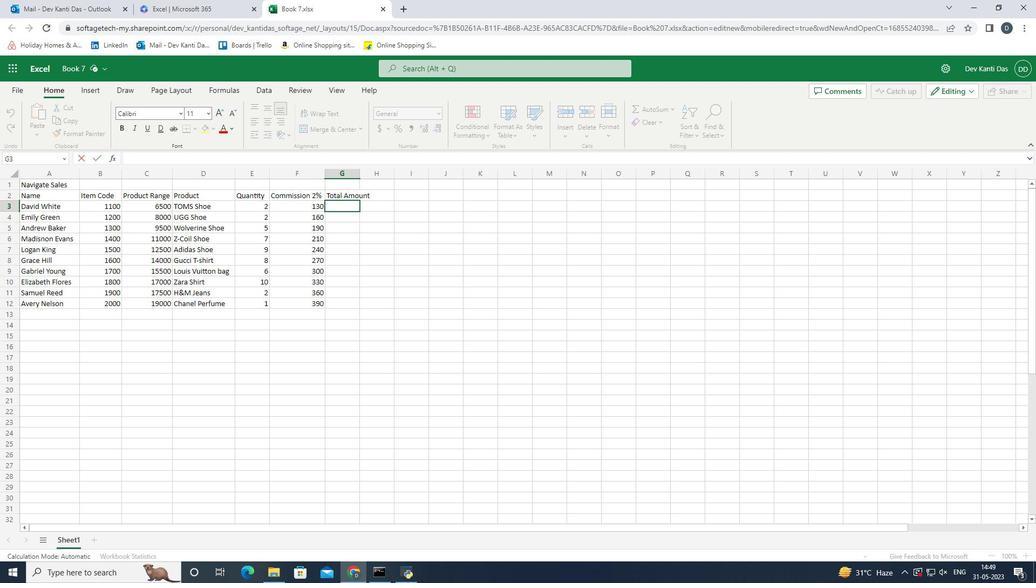 
Action: Mouse pressed left at (342, 195)
Screenshot: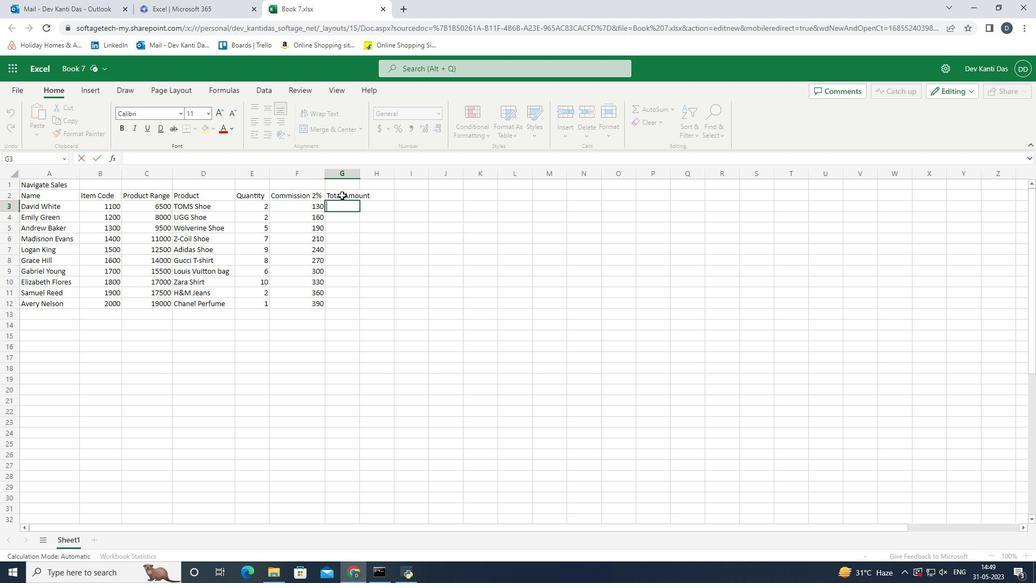 
Action: Mouse moved to (361, 175)
Screenshot: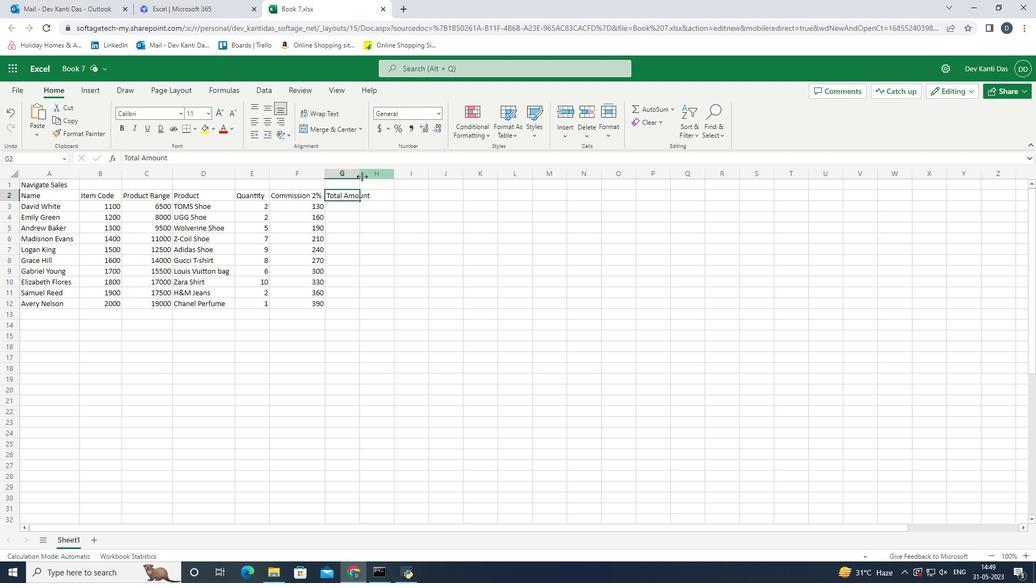 
Action: Mouse pressed left at (361, 175)
Screenshot: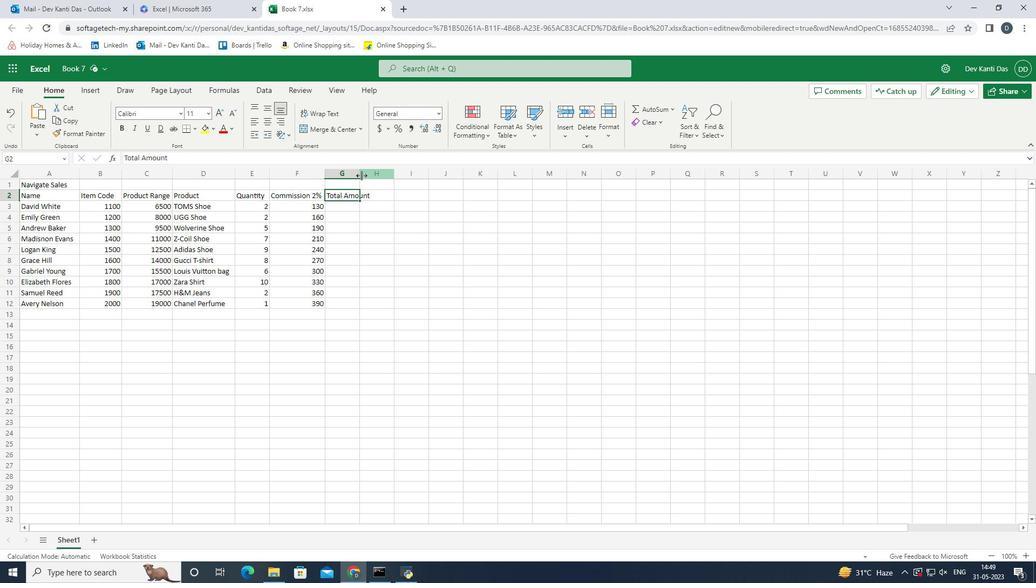 
Action: Mouse moved to (353, 208)
Screenshot: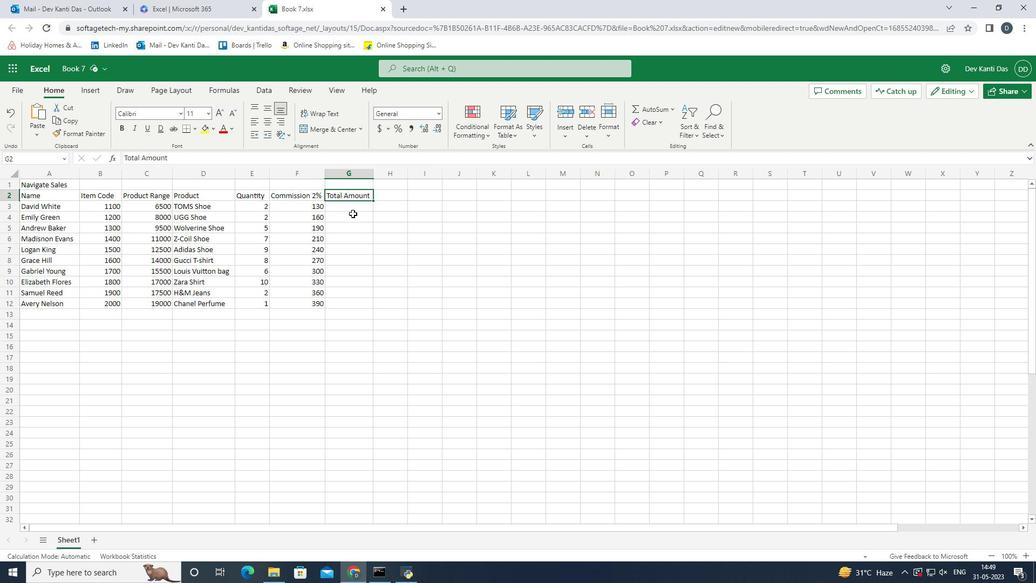 
Action: Mouse pressed left at (353, 208)
Screenshot: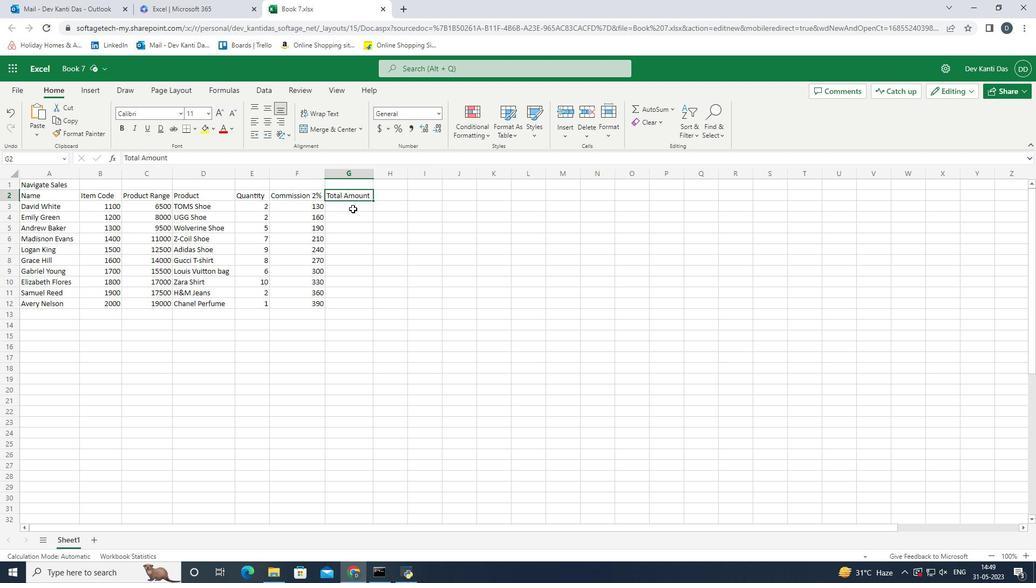 
Action: Mouse moved to (408, 272)
Screenshot: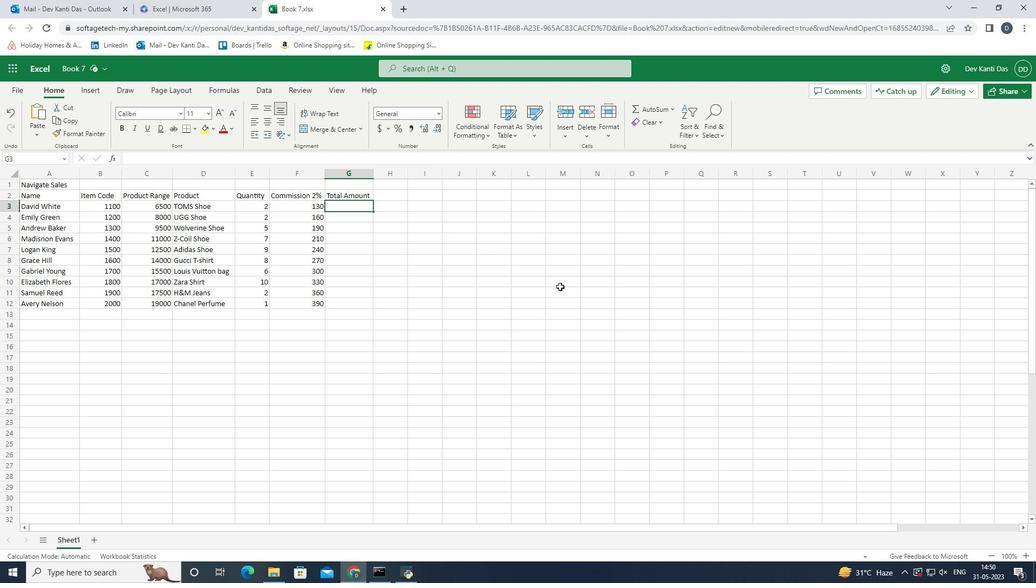 
Action: Key pressed =sum<Key.shift_r><Key.shift_r><Key.shift_r><Key.shift_r><Key.shift_r><Key.shift_r>(c3,f3<Key.shift_r><Key.shift_r><Key.shift_r><Key.shift_r><Key.shift_r><Key.shift_r>)<Key.enter>
Screenshot: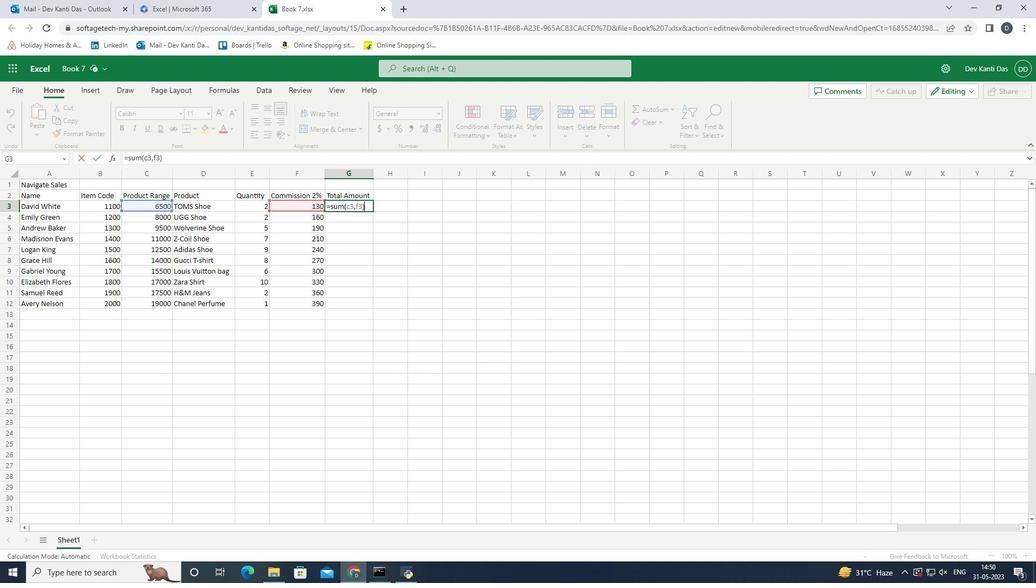 
Action: Mouse moved to (356, 203)
Screenshot: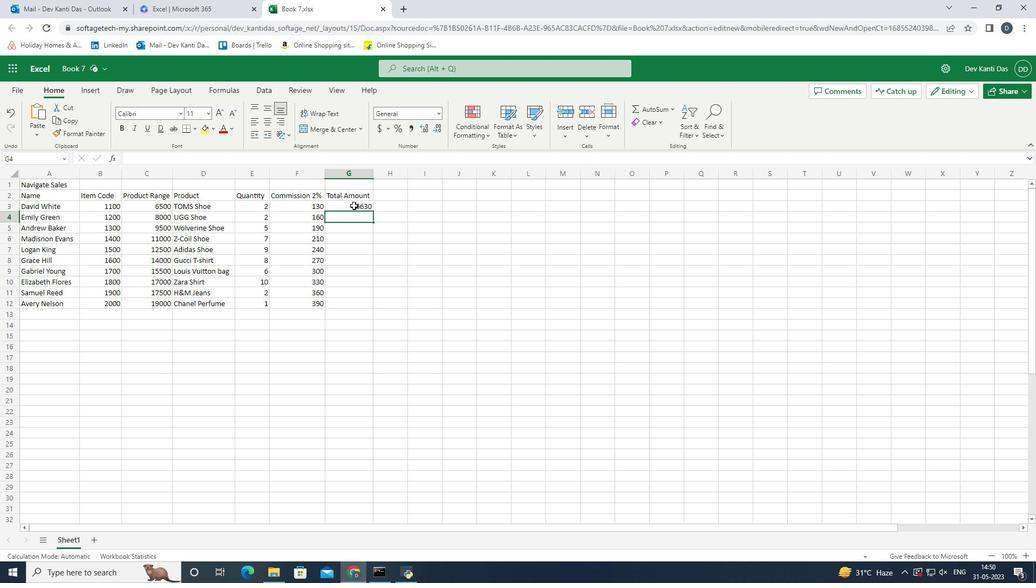 
Action: Mouse pressed left at (356, 203)
Screenshot: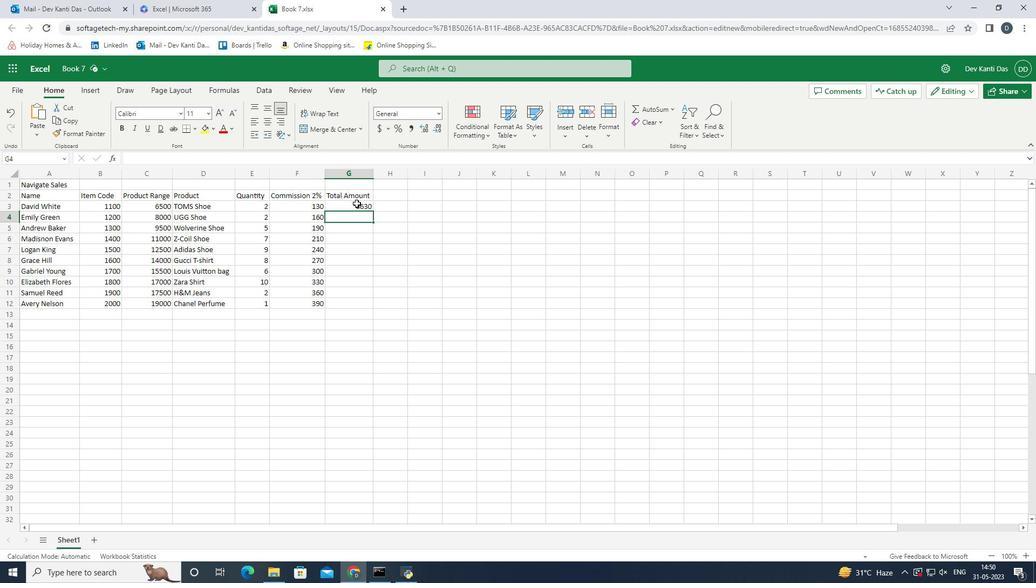 
Action: Mouse moved to (373, 210)
Screenshot: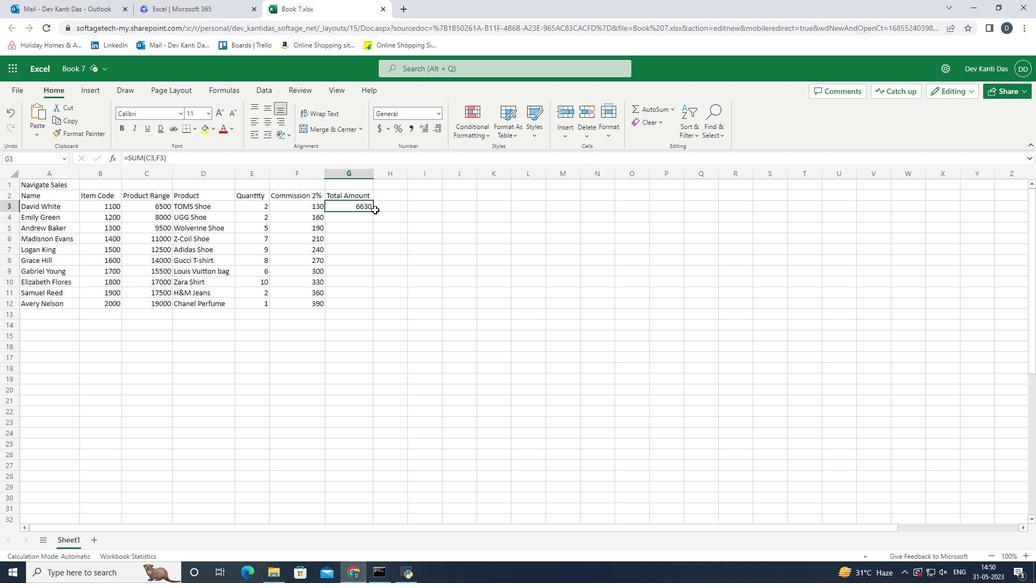 
Action: Mouse pressed left at (373, 210)
Screenshot: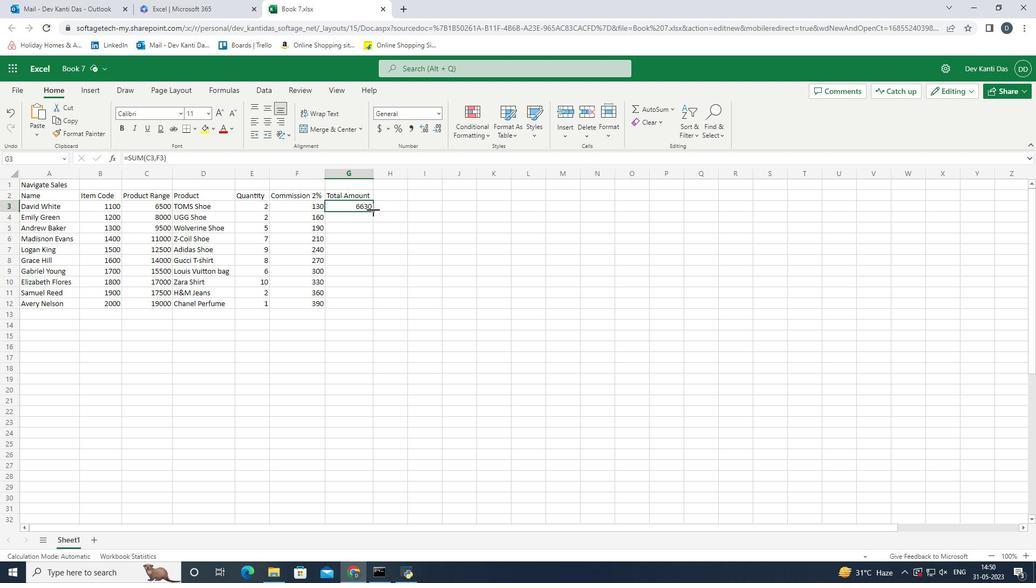 
Action: Mouse moved to (387, 304)
Screenshot: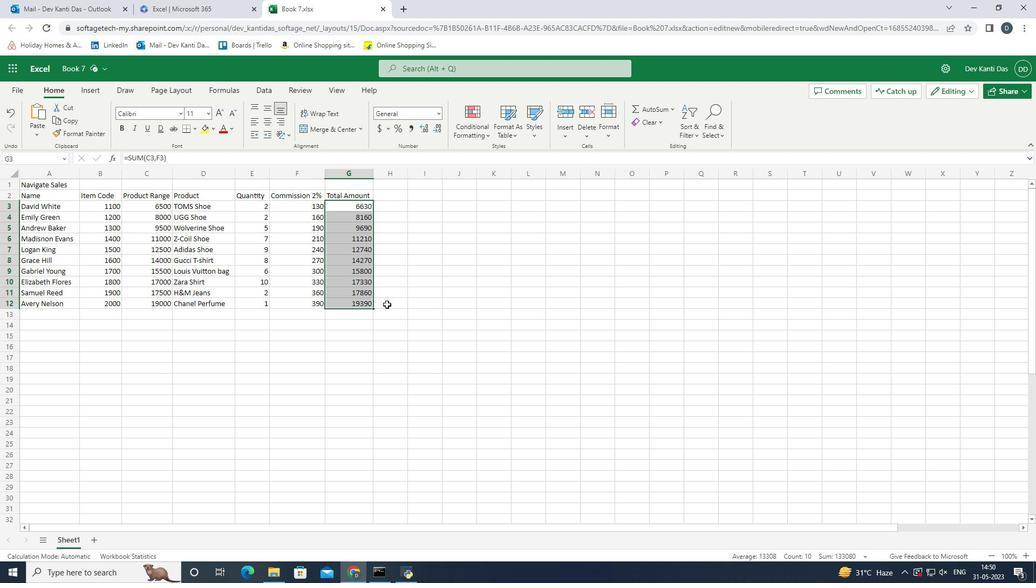 
Action: Mouse pressed left at (387, 304)
Screenshot: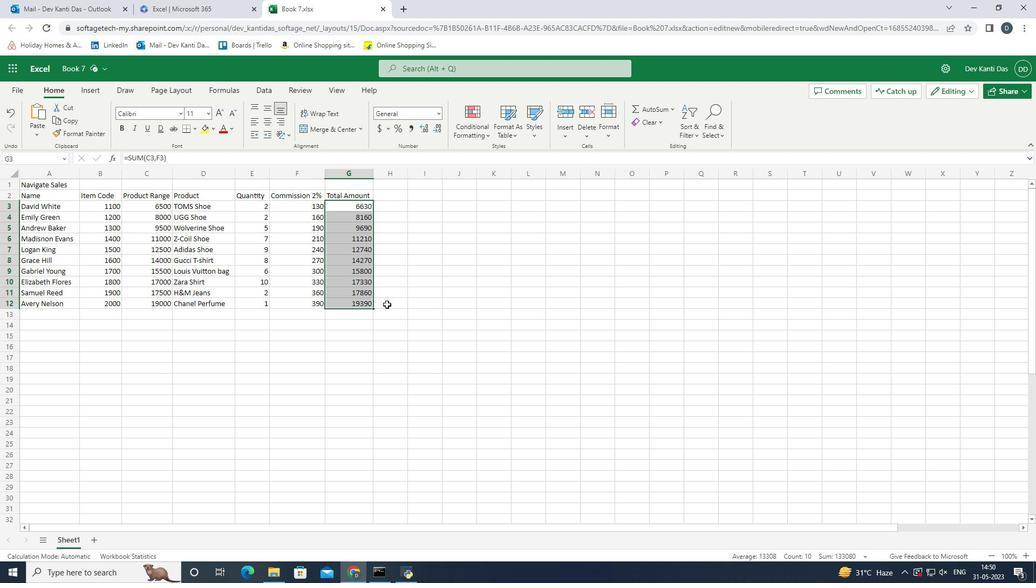 
Action: Mouse moved to (346, 302)
Screenshot: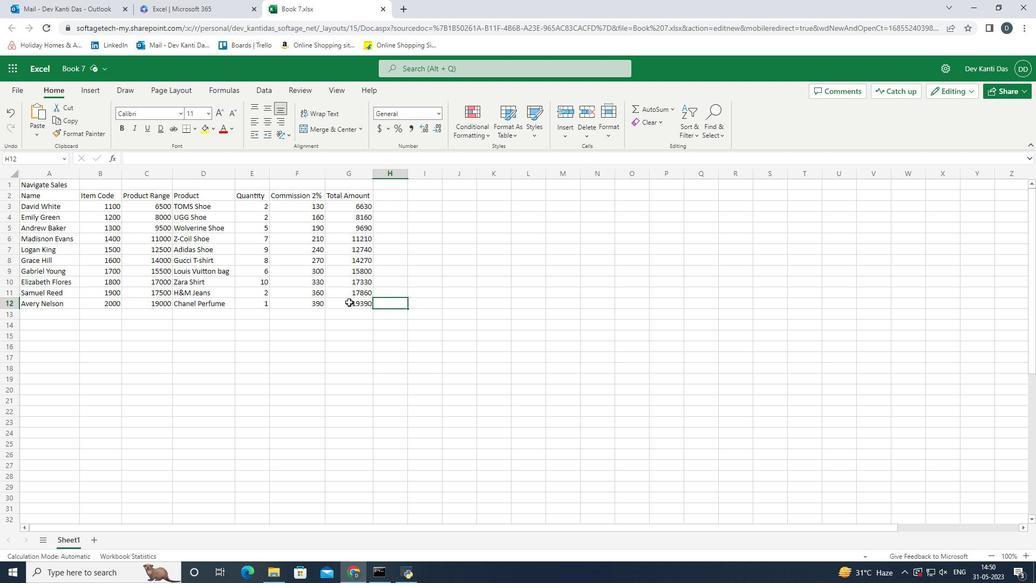 
Action: Mouse pressed left at (346, 302)
Screenshot: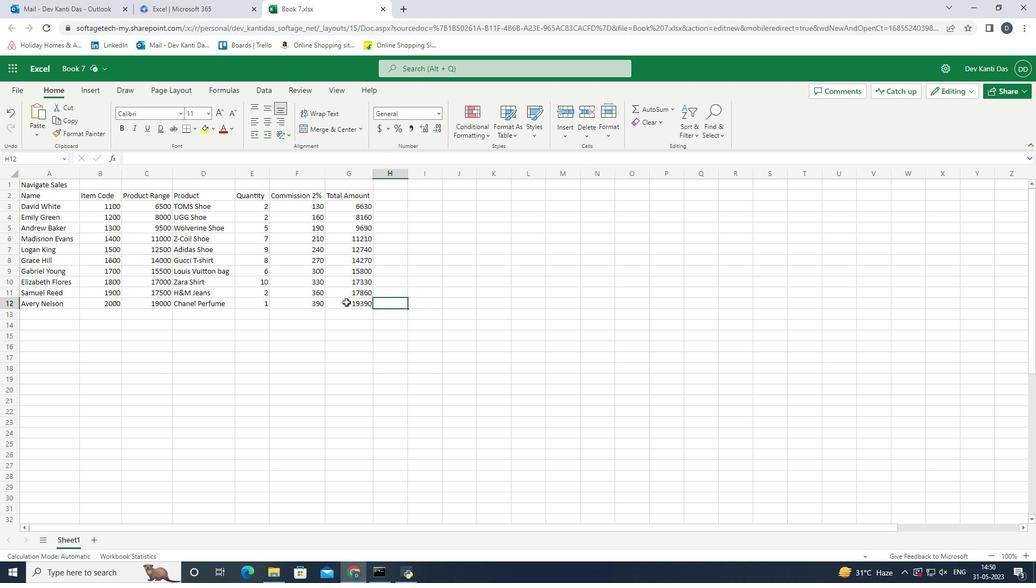 
Action: Mouse moved to (355, 197)
Screenshot: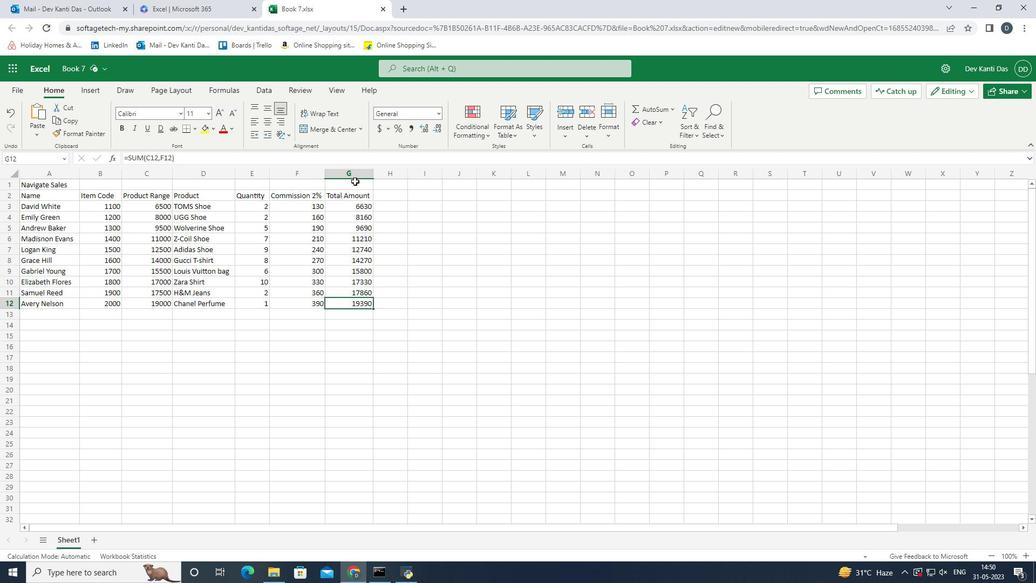 
Action: Mouse pressed left at (355, 197)
Screenshot: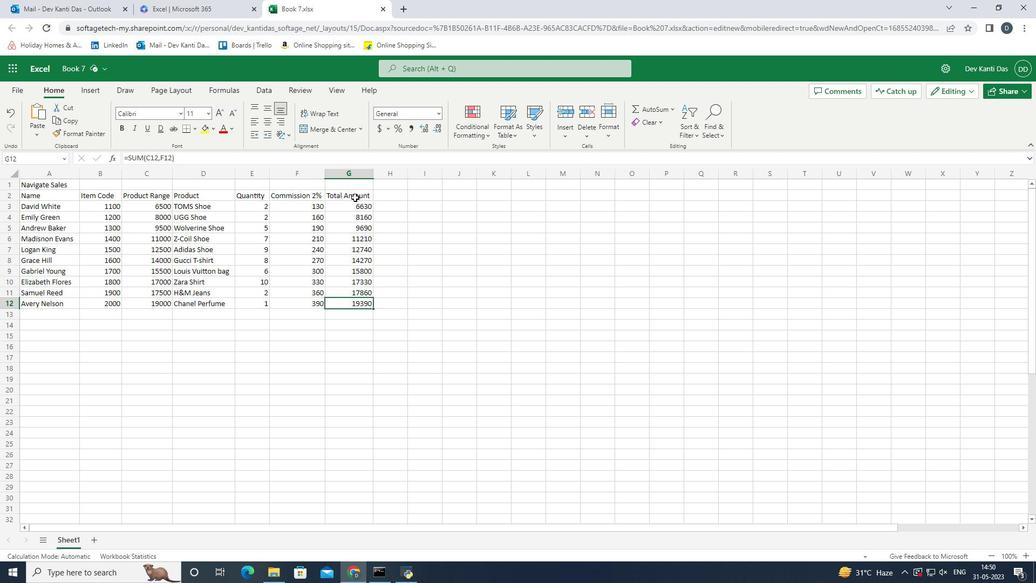 
Action: Mouse moved to (368, 301)
Screenshot: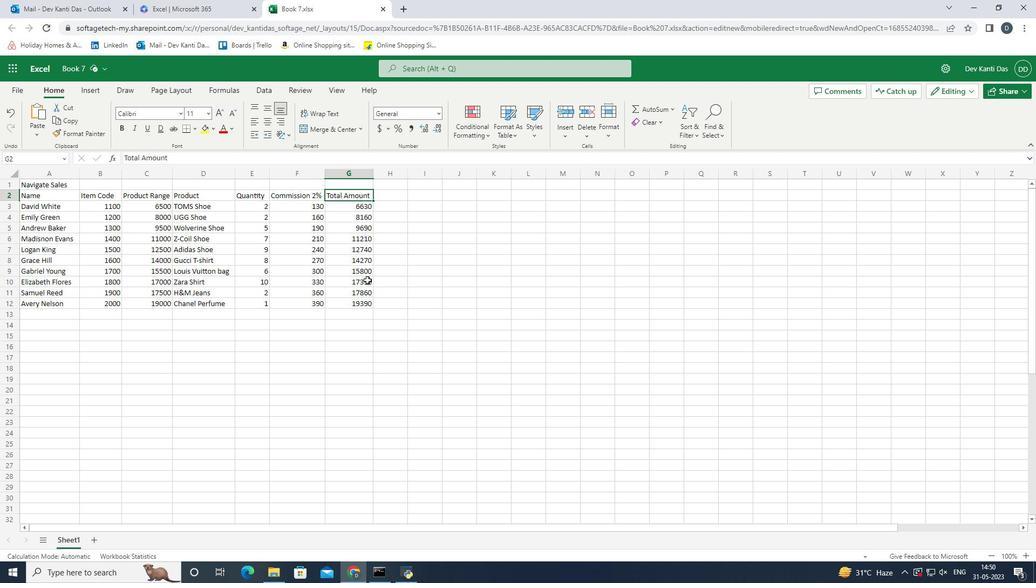 
Action: Mouse pressed left at (368, 301)
Screenshot: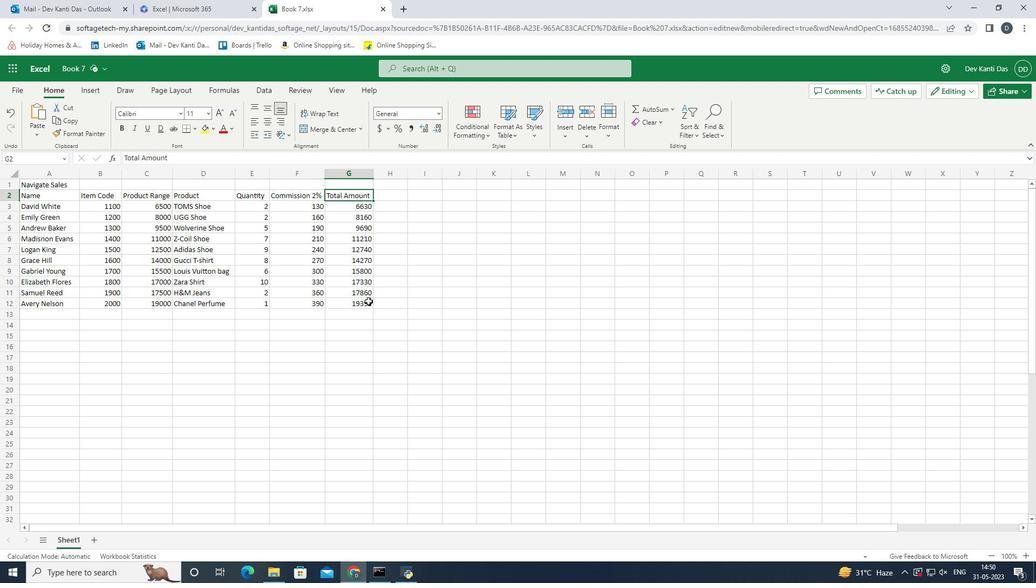 
Action: Mouse moved to (21, 84)
Screenshot: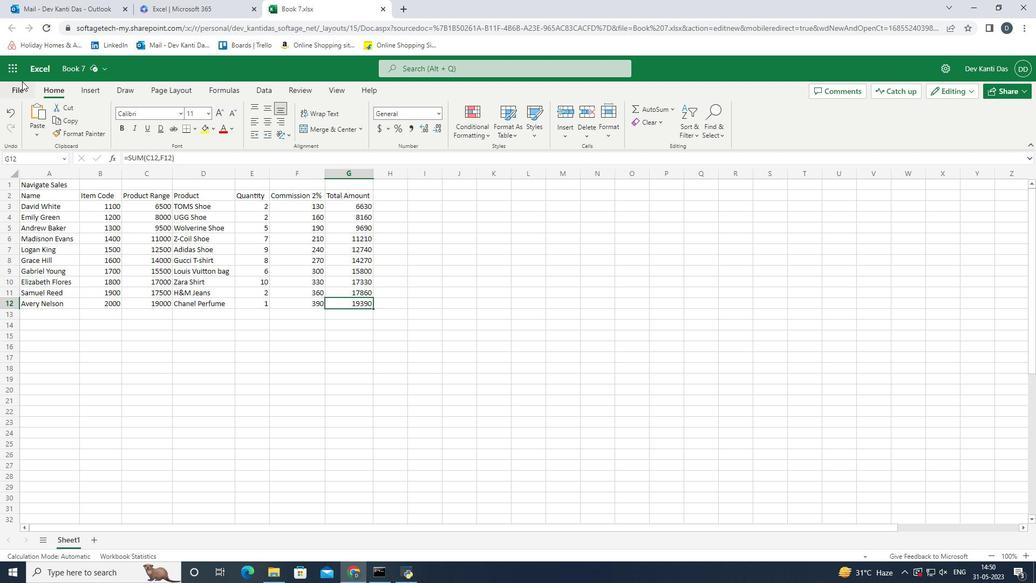 
Action: Mouse pressed left at (21, 84)
Screenshot: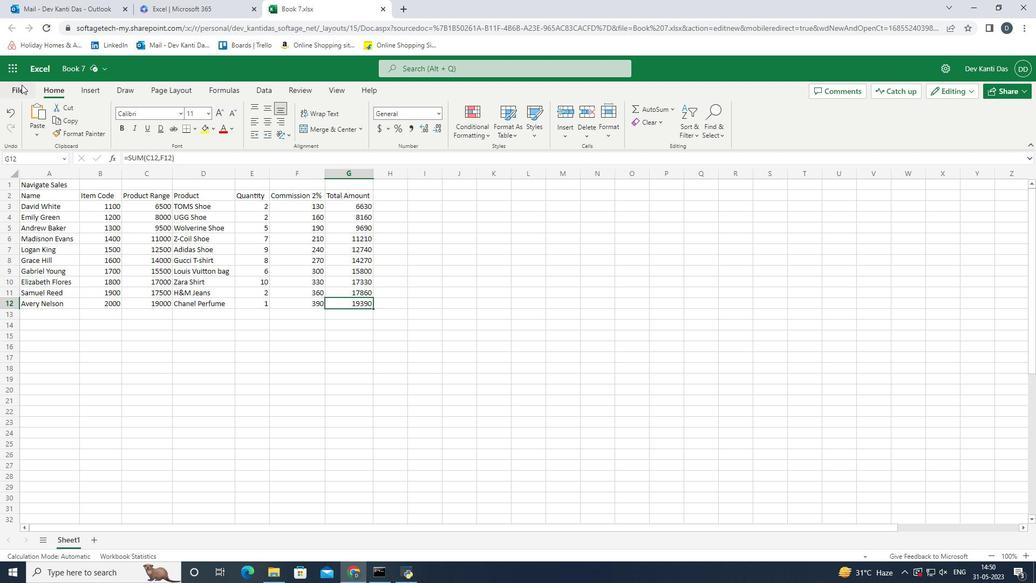 
Action: Mouse moved to (46, 197)
Screenshot: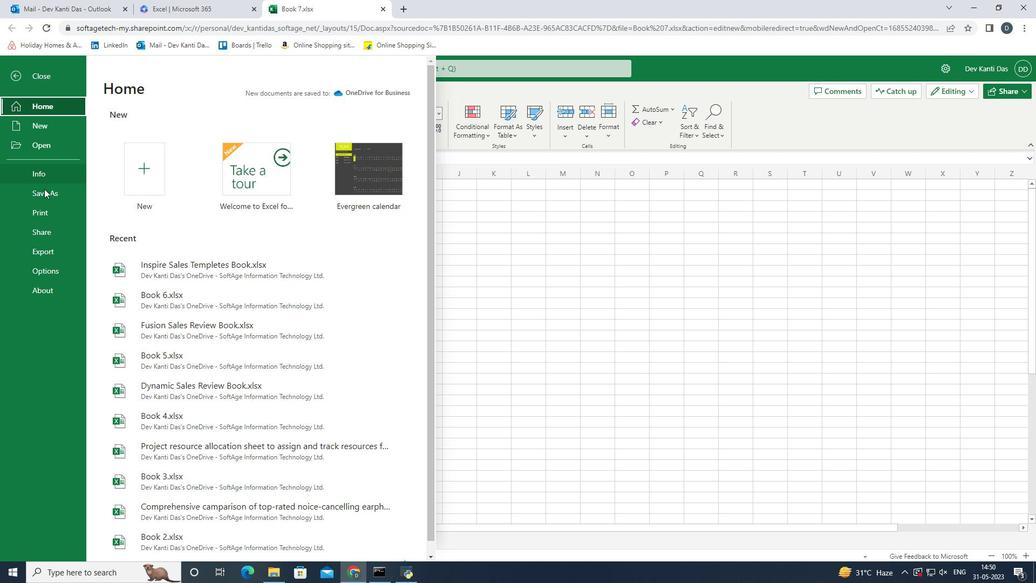 
Action: Mouse pressed left at (46, 197)
Screenshot: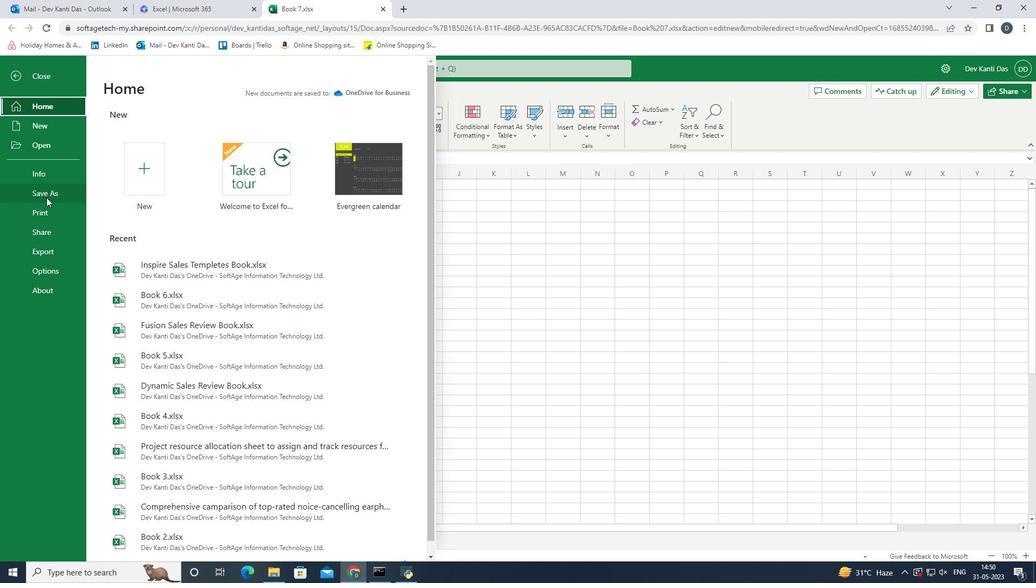 
Action: Mouse moved to (234, 131)
Screenshot: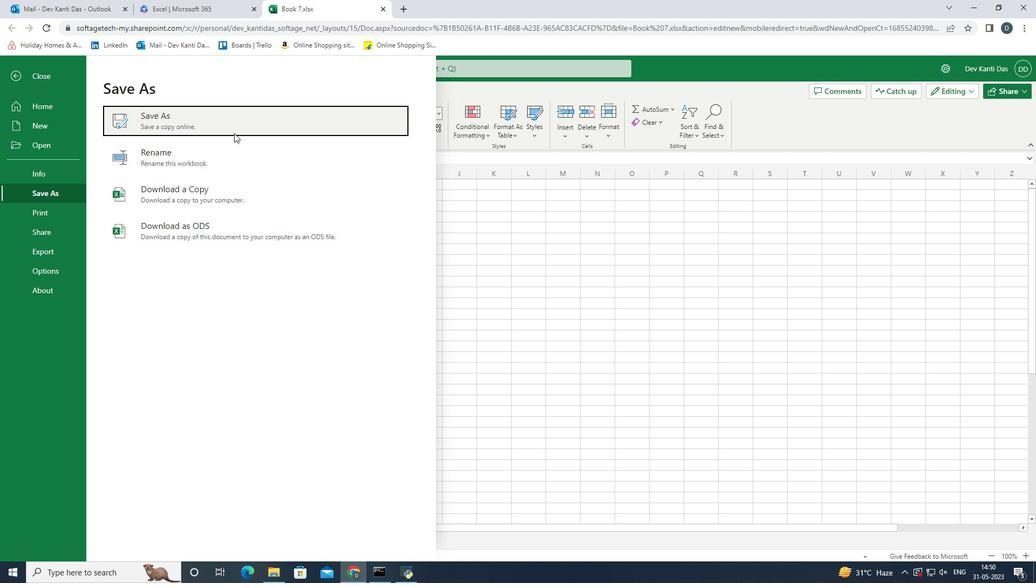 
Action: Mouse pressed left at (234, 131)
Screenshot: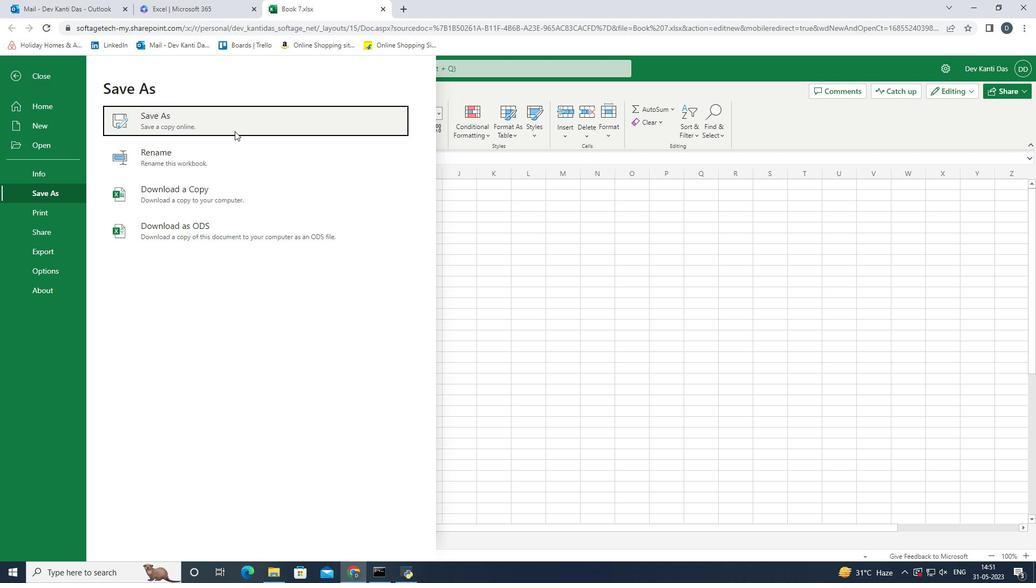 
Action: Mouse moved to (531, 285)
Screenshot: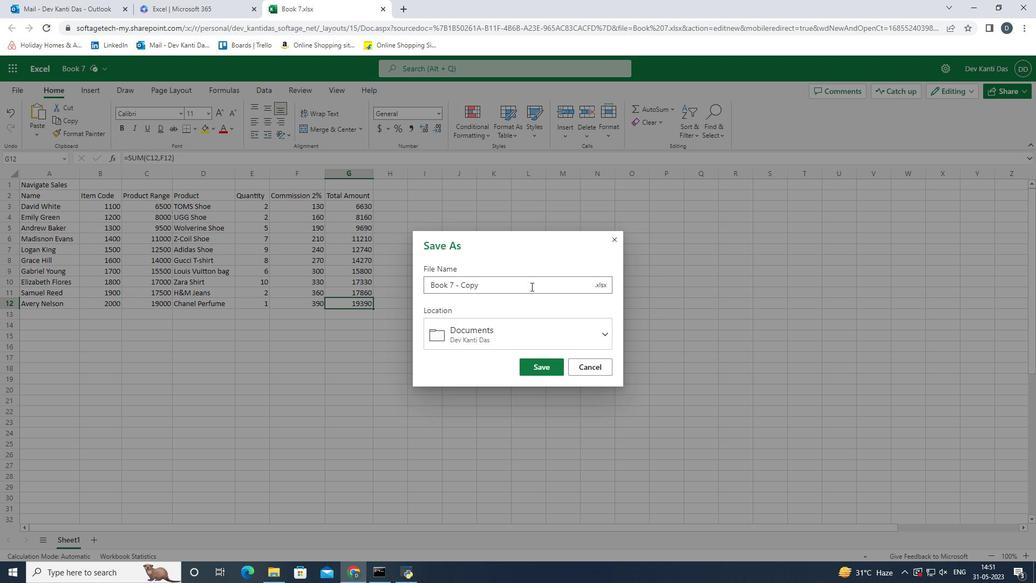 
Action: Mouse pressed left at (531, 285)
Screenshot: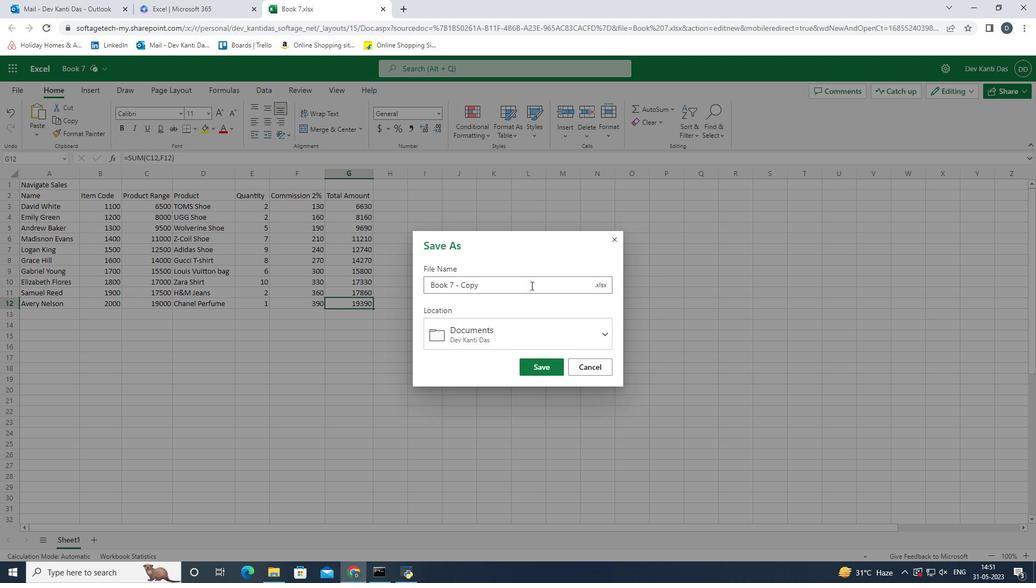 
Action: Mouse moved to (523, 303)
Screenshot: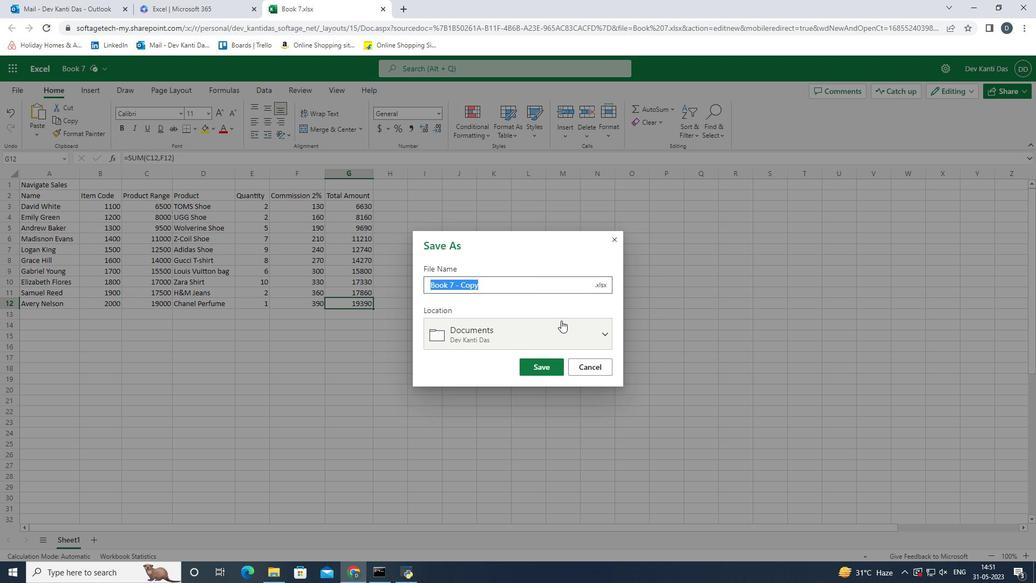
Action: Key pressed <Key.backspace>
Screenshot: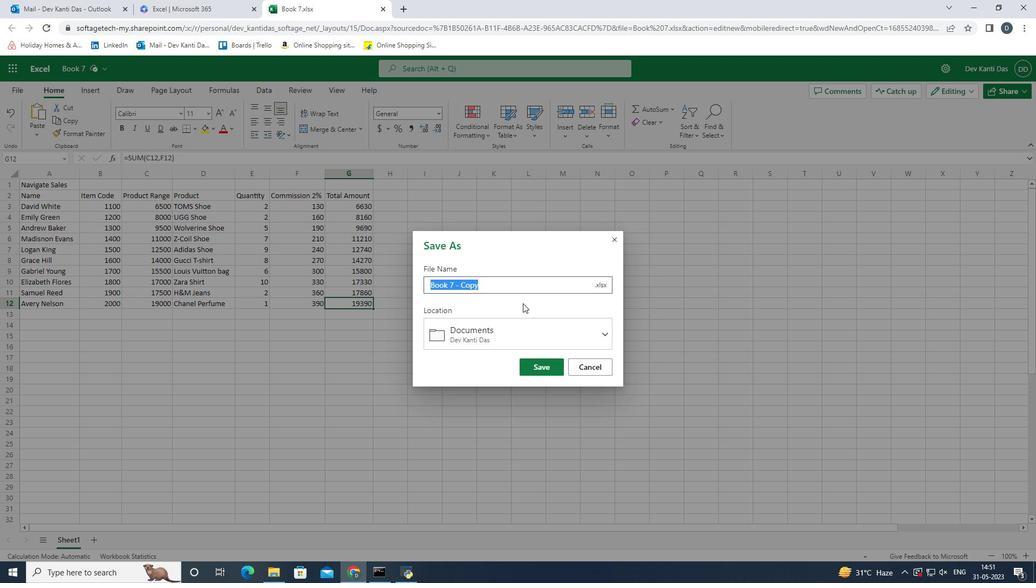 
Action: Mouse moved to (524, 303)
Screenshot: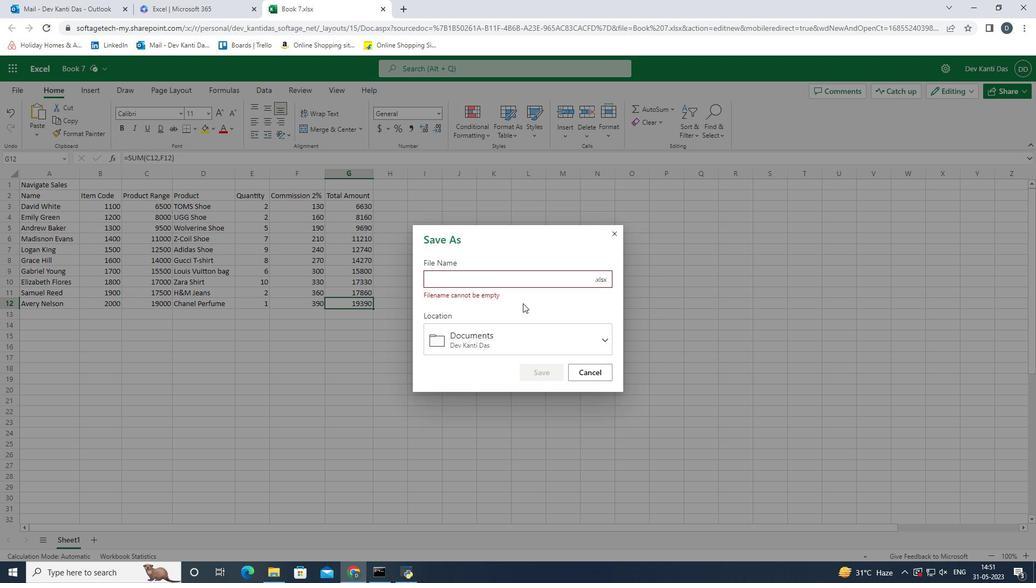 
Action: Key pressed <Key.shift>Navigate<Key.space><Key.shift>Sales<Key.space><Key.shift>Templetes<Key.space><Key.shift>Book<Key.enter>
Screenshot: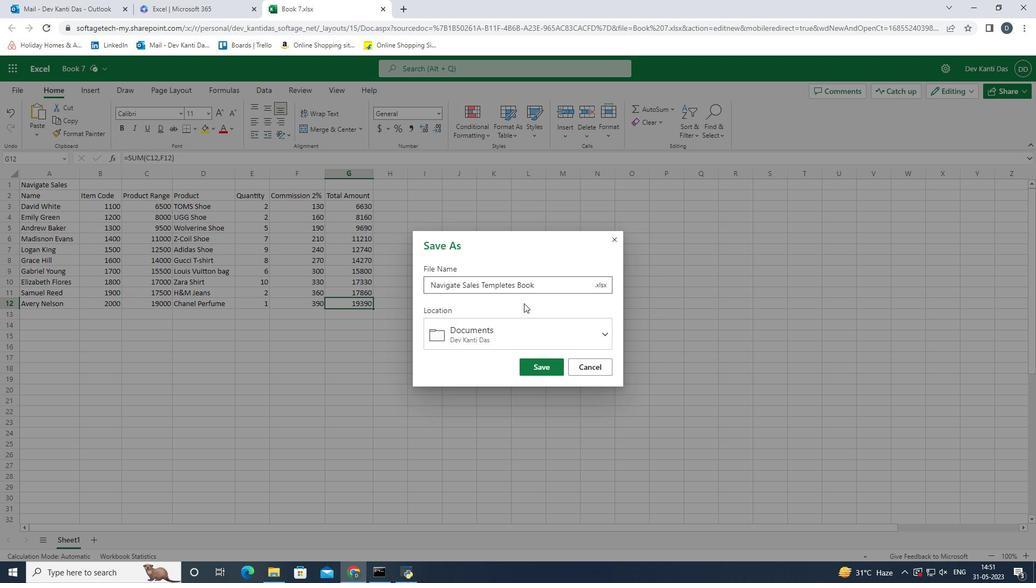 
Action: Mouse moved to (426, 354)
Screenshot: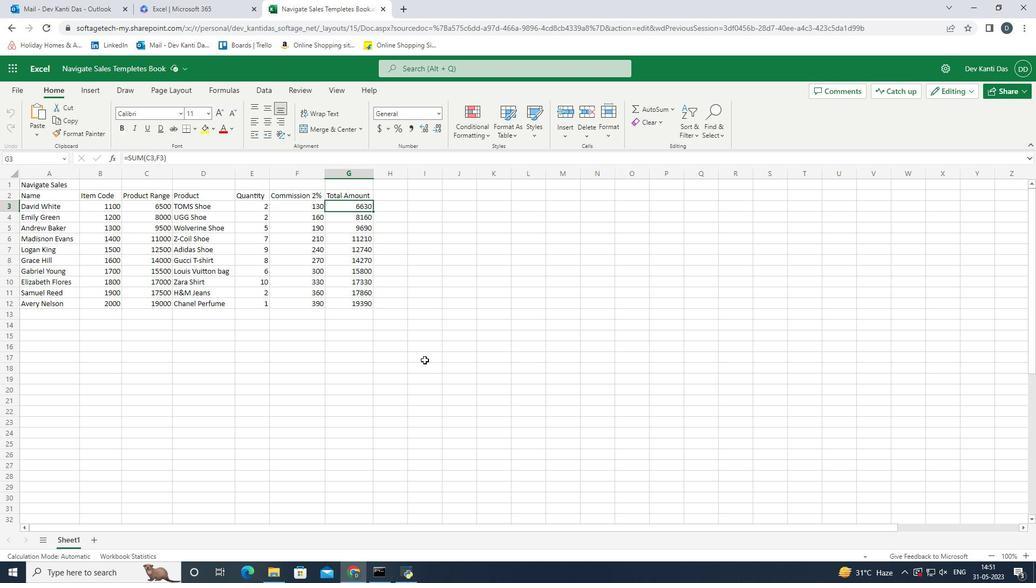 
